 Task: Look for products in the category "Homeopathic Care" from Vitanica only.
Action: Mouse moved to (336, 169)
Screenshot: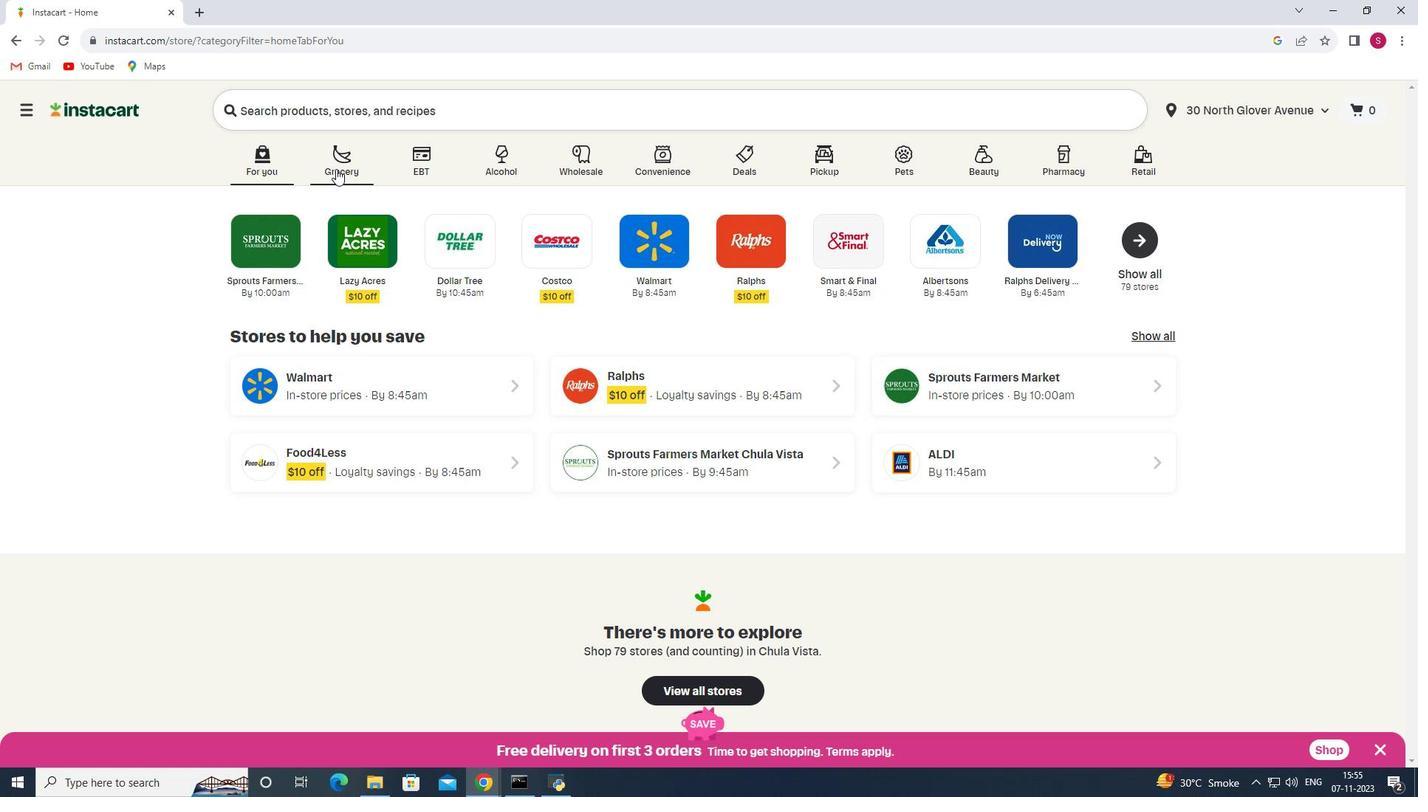 
Action: Mouse pressed left at (336, 169)
Screenshot: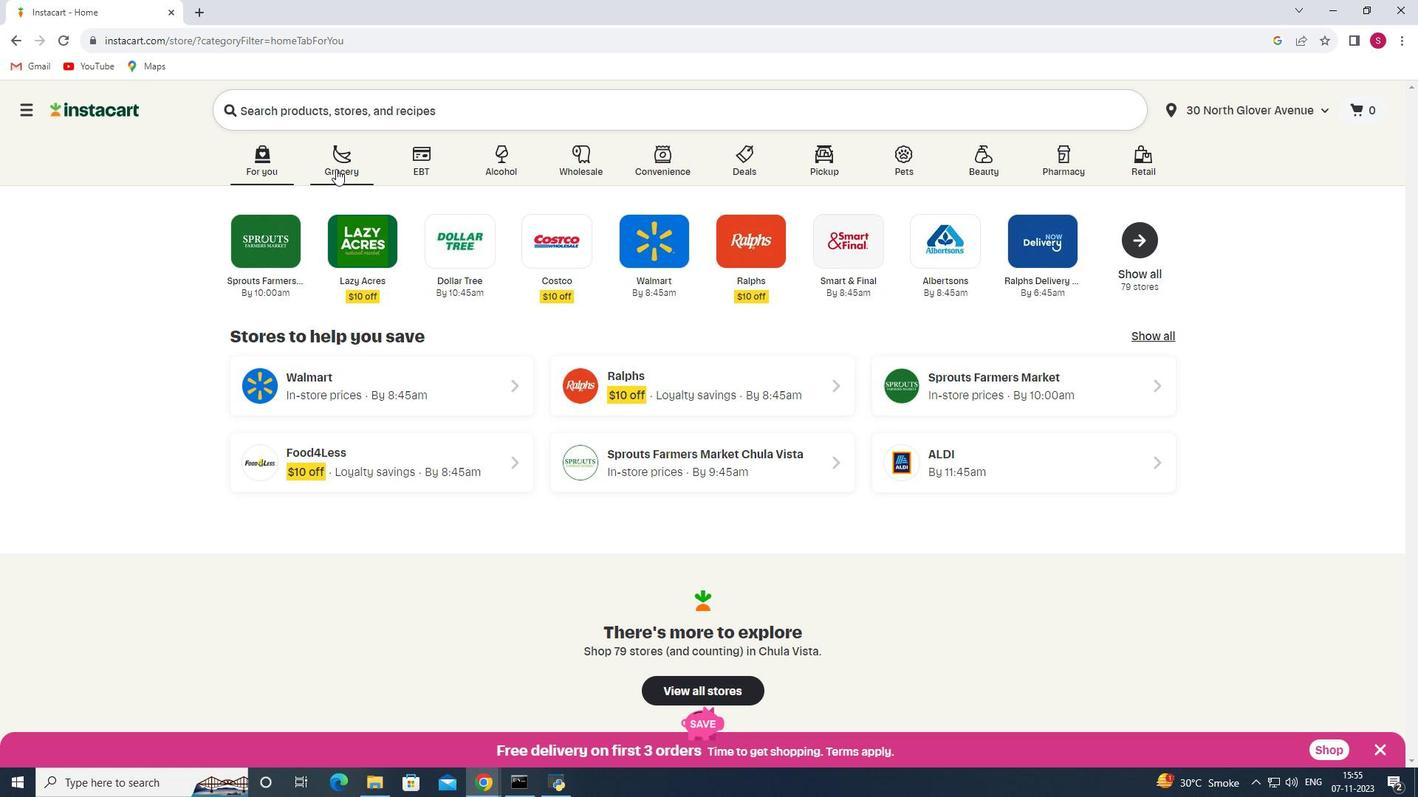 
Action: Mouse moved to (355, 421)
Screenshot: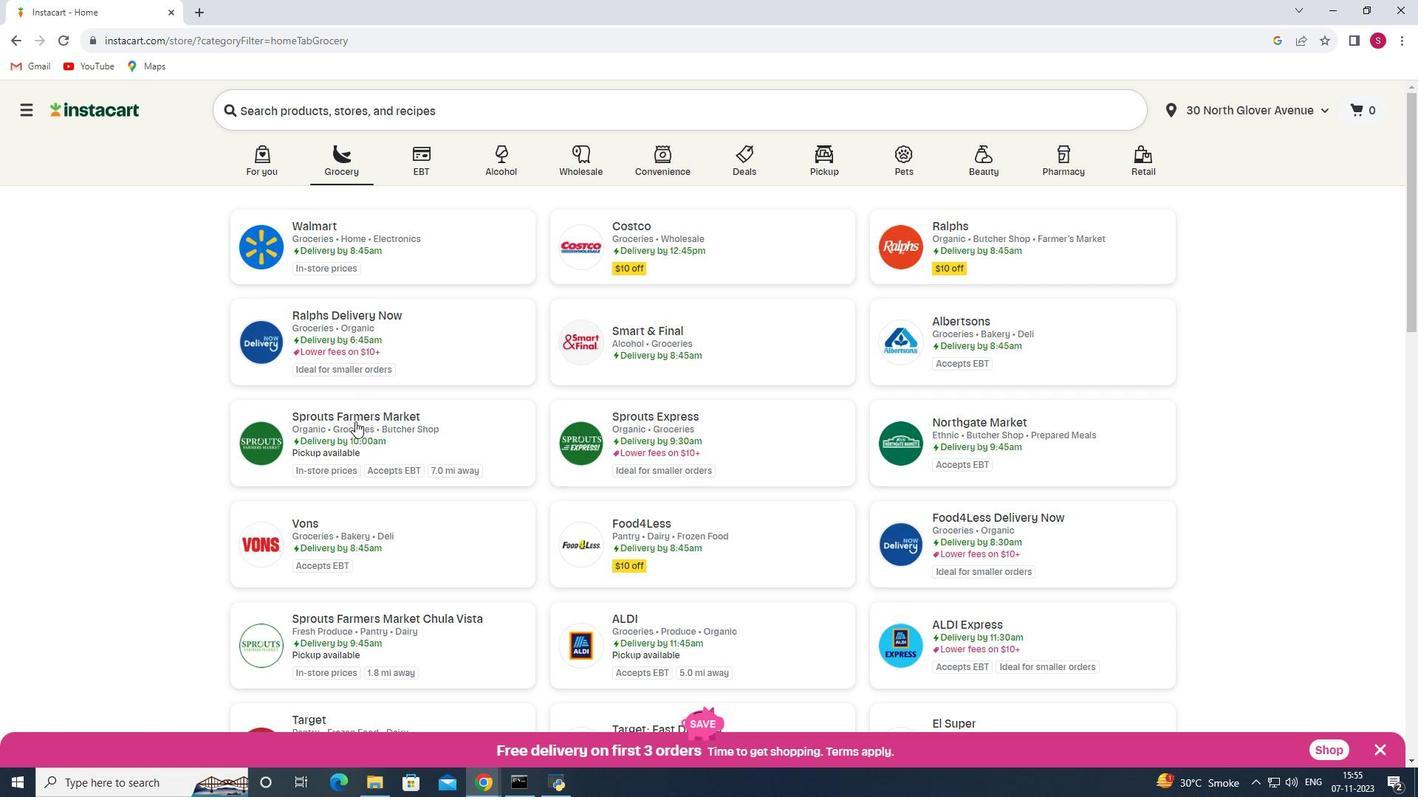 
Action: Mouse pressed left at (355, 421)
Screenshot: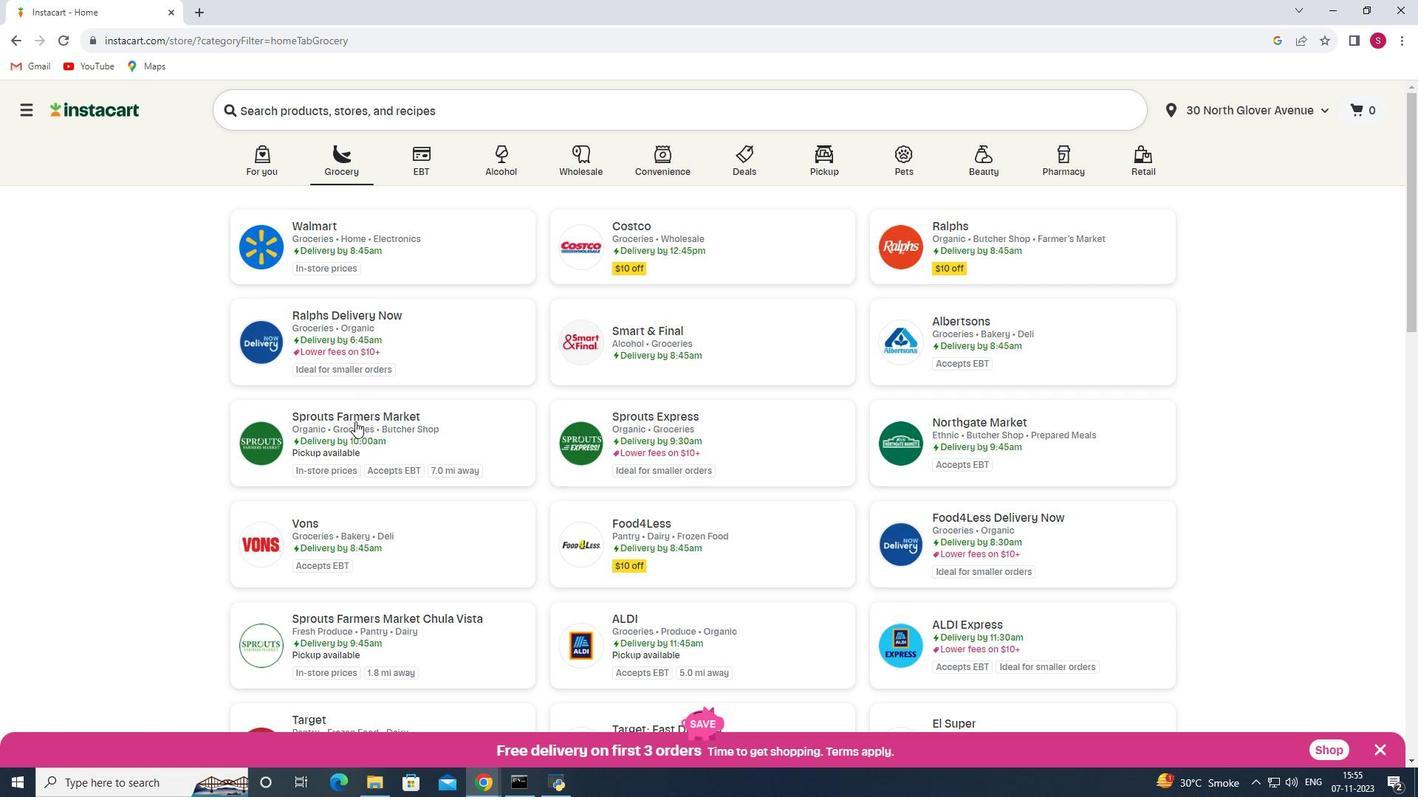 
Action: Mouse moved to (101, 448)
Screenshot: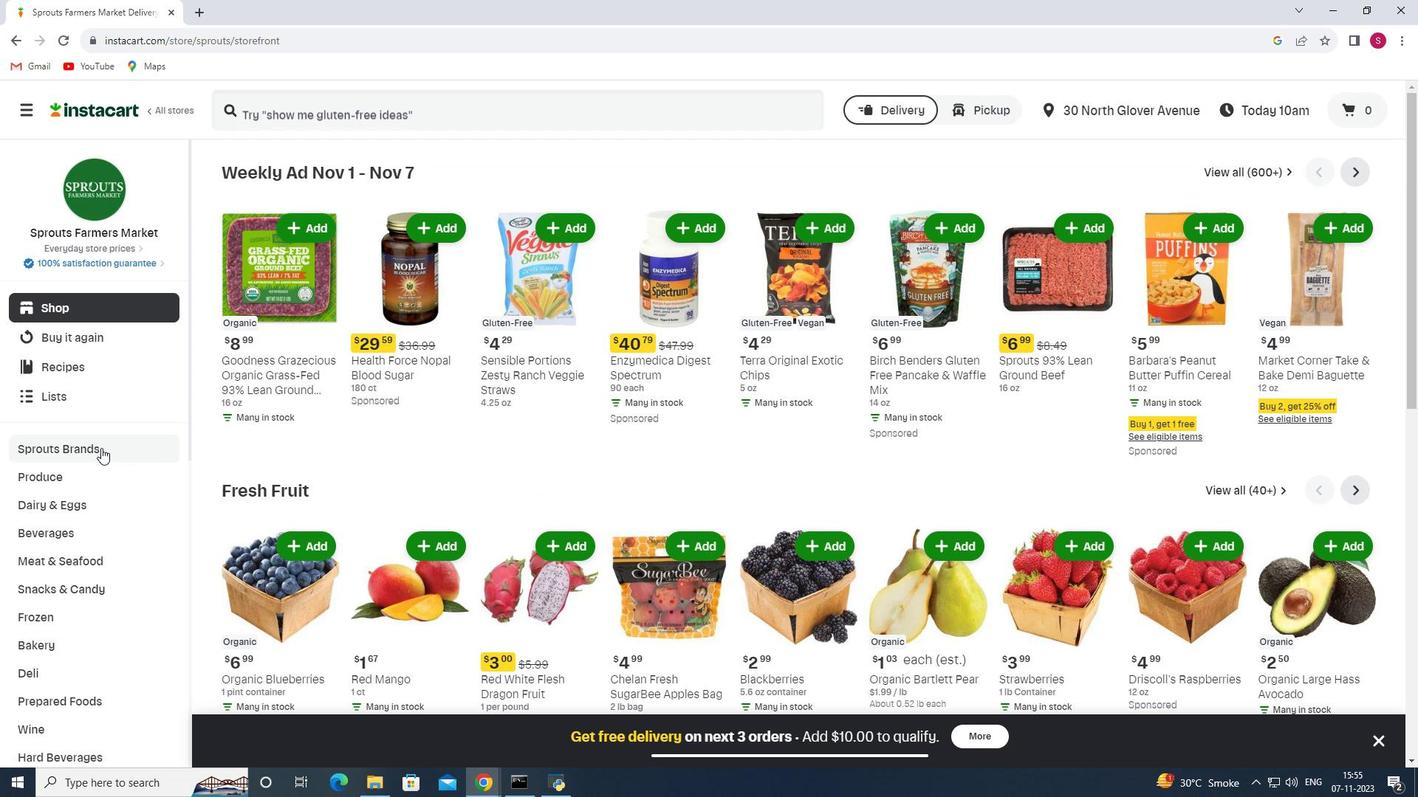 
Action: Mouse scrolled (101, 447) with delta (0, 0)
Screenshot: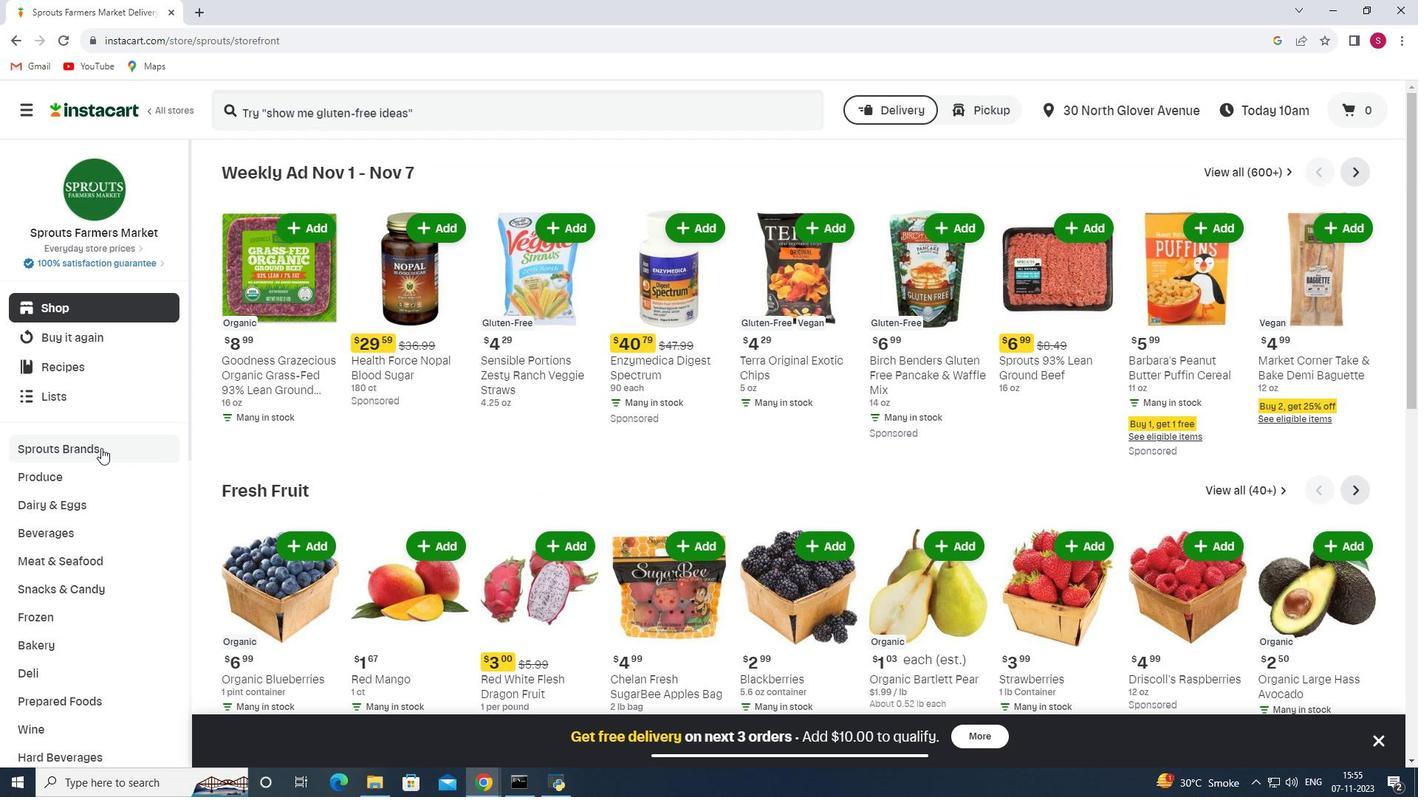 
Action: Mouse scrolled (101, 447) with delta (0, 0)
Screenshot: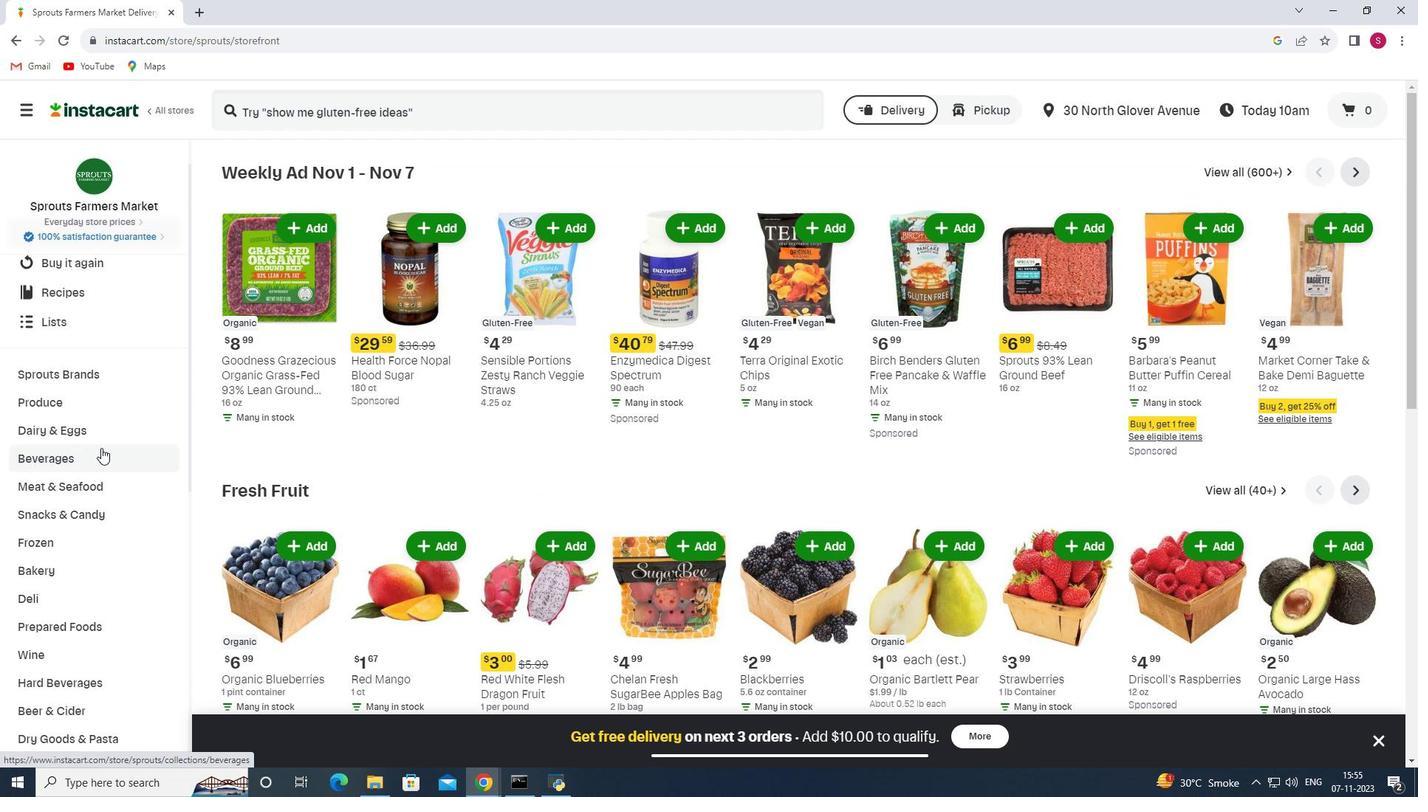 
Action: Mouse moved to (98, 441)
Screenshot: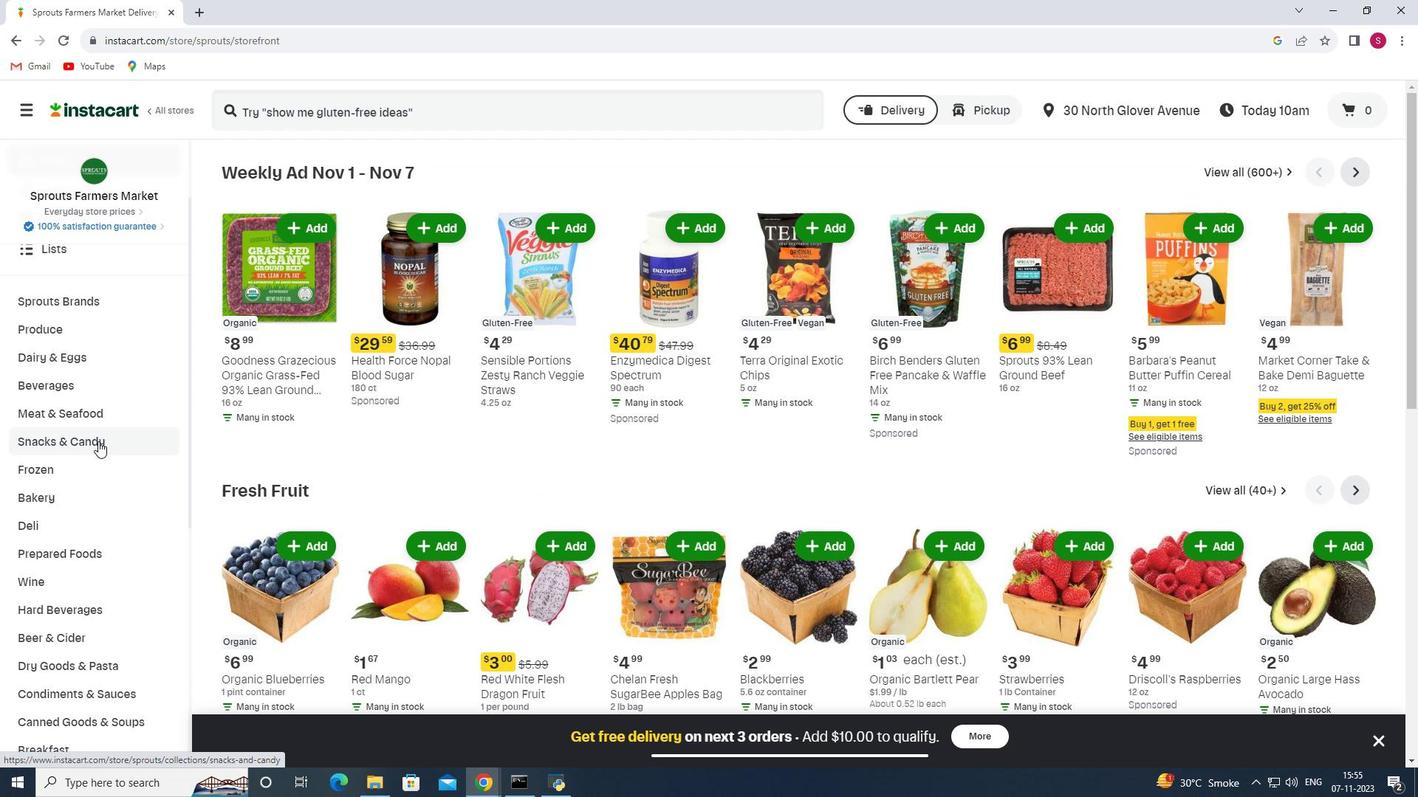 
Action: Mouse scrolled (98, 440) with delta (0, 0)
Screenshot: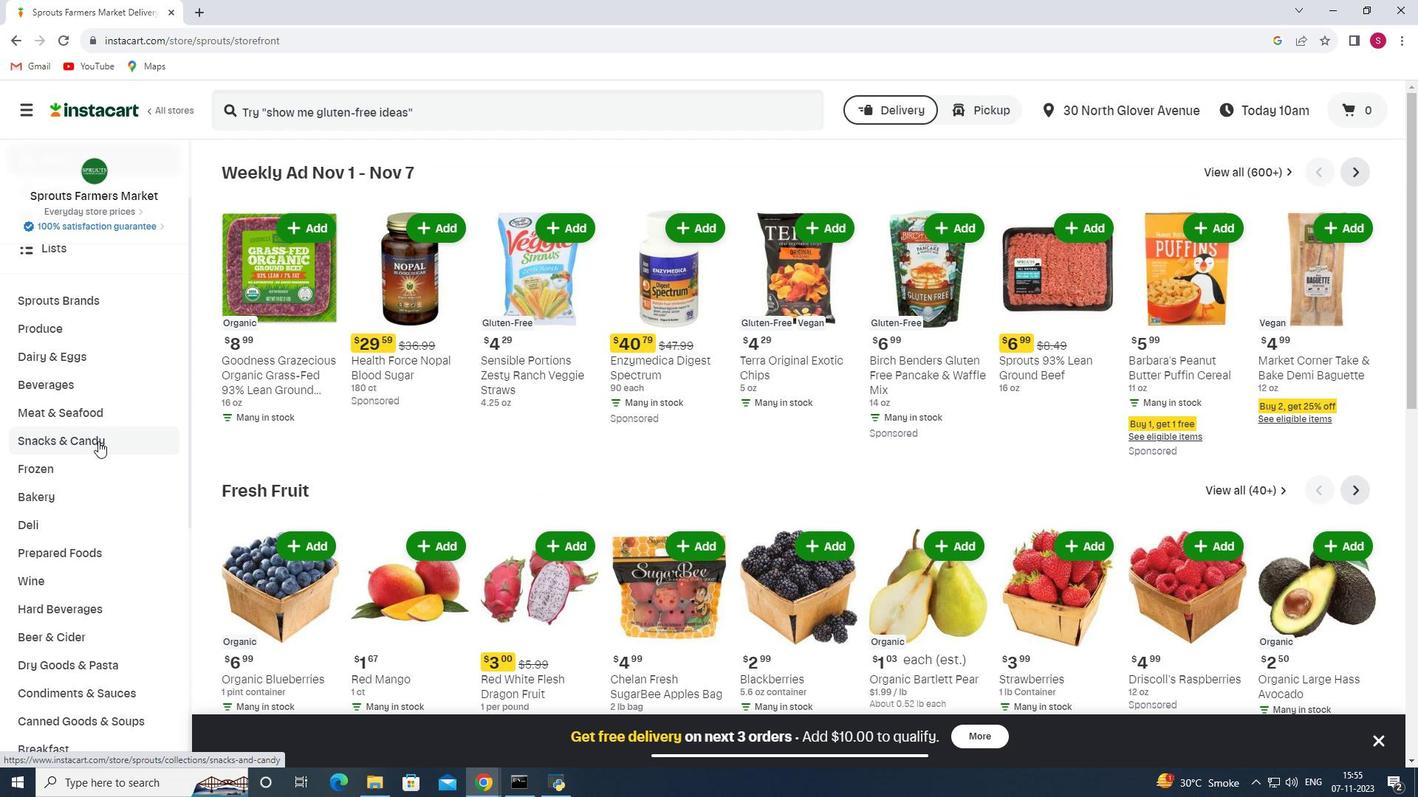 
Action: Mouse moved to (98, 436)
Screenshot: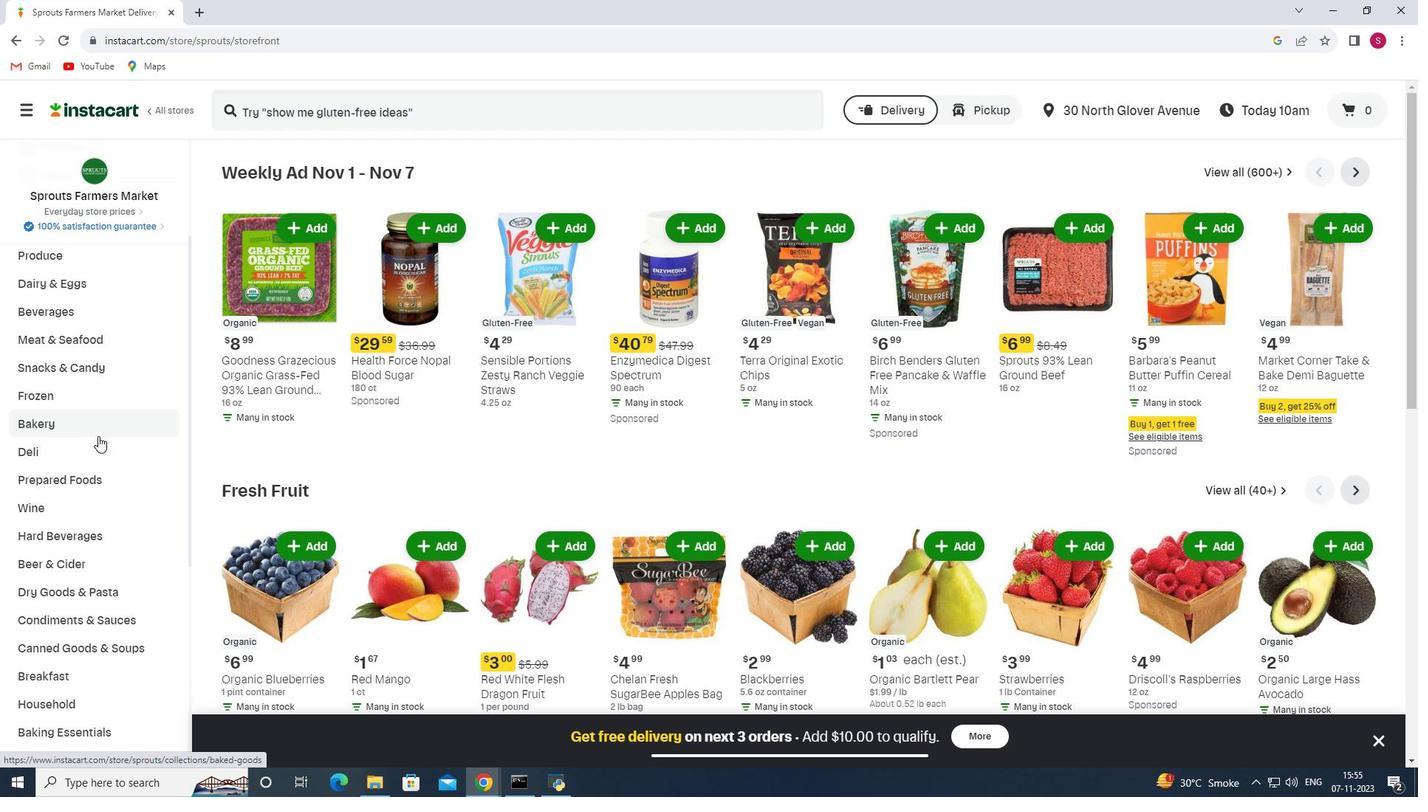 
Action: Mouse scrolled (98, 435) with delta (0, 0)
Screenshot: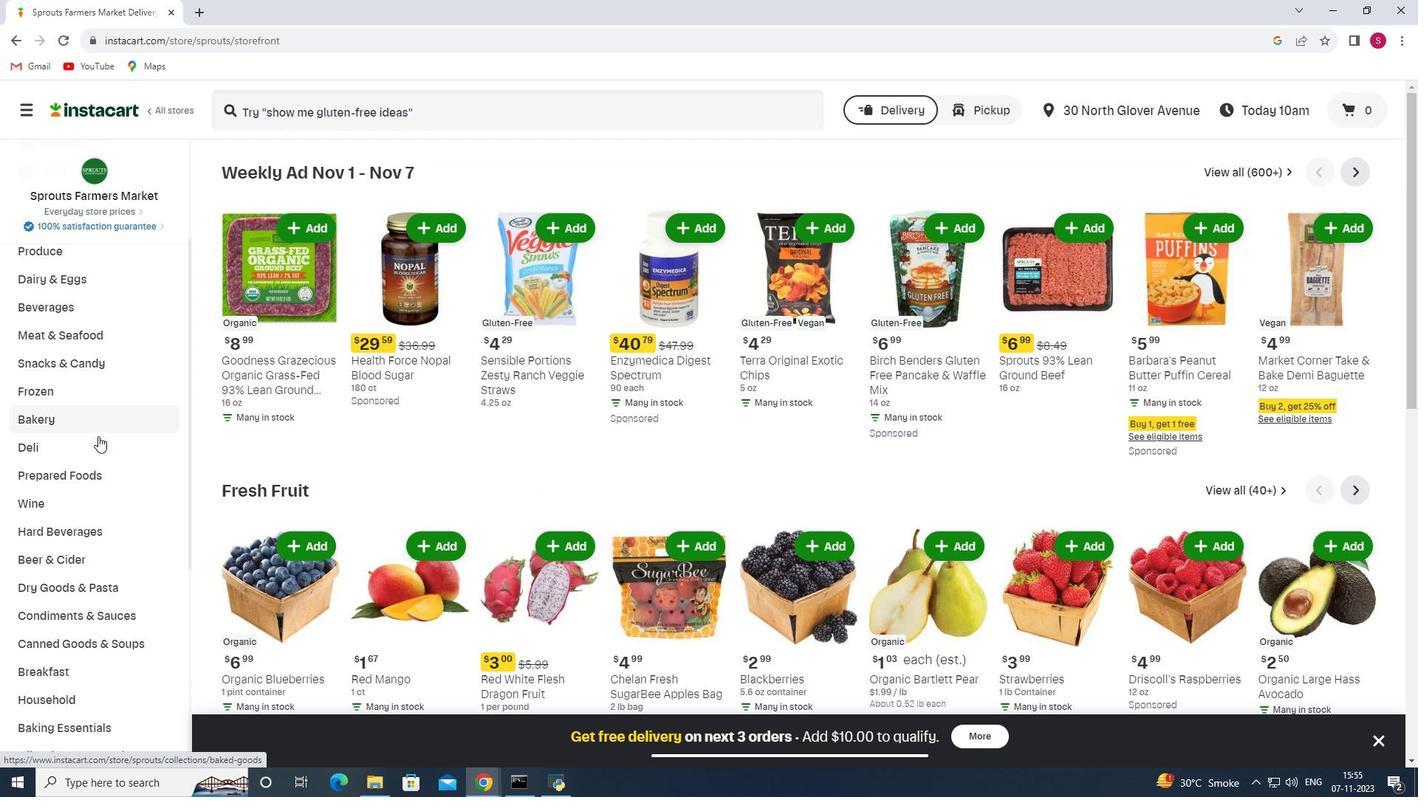 
Action: Mouse scrolled (98, 435) with delta (0, 0)
Screenshot: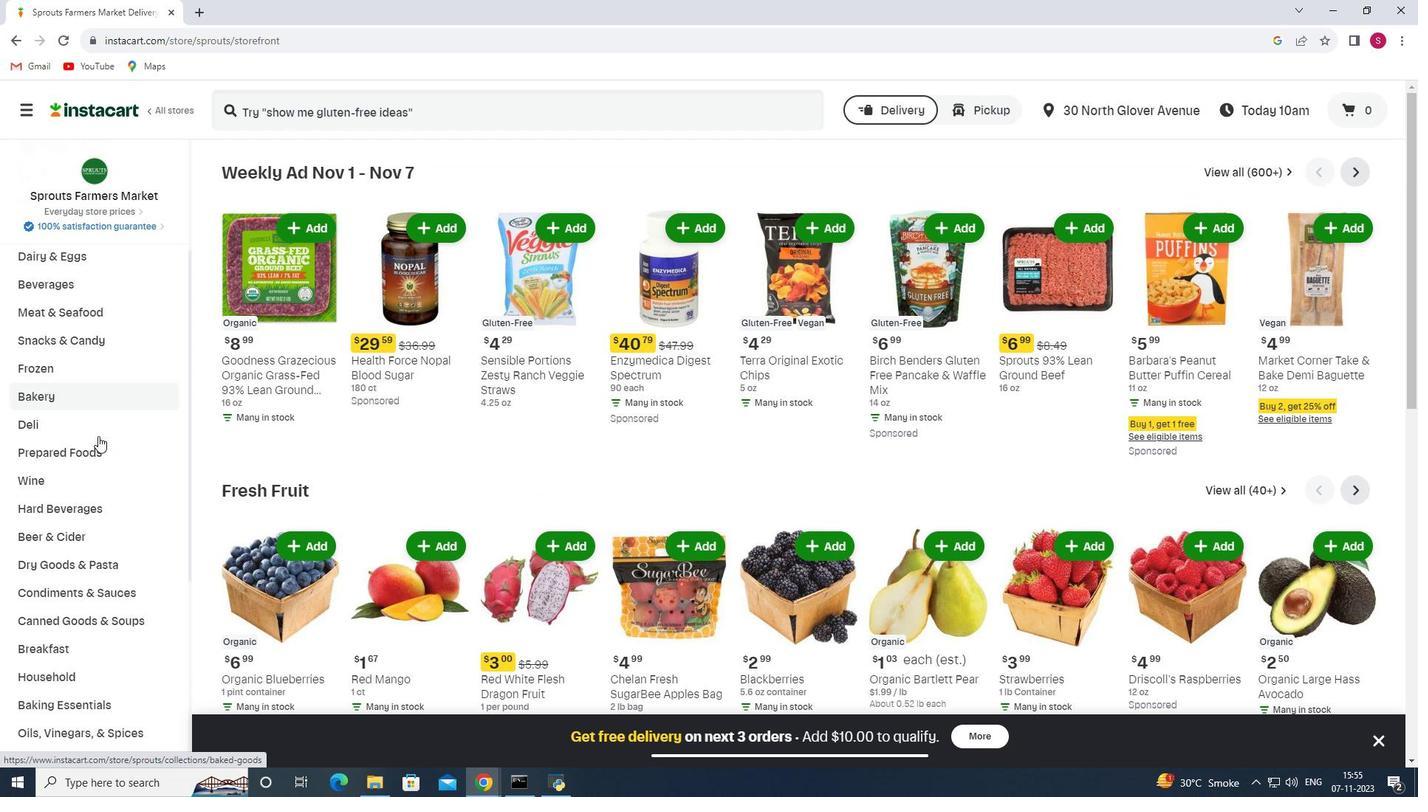 
Action: Mouse scrolled (98, 435) with delta (0, 0)
Screenshot: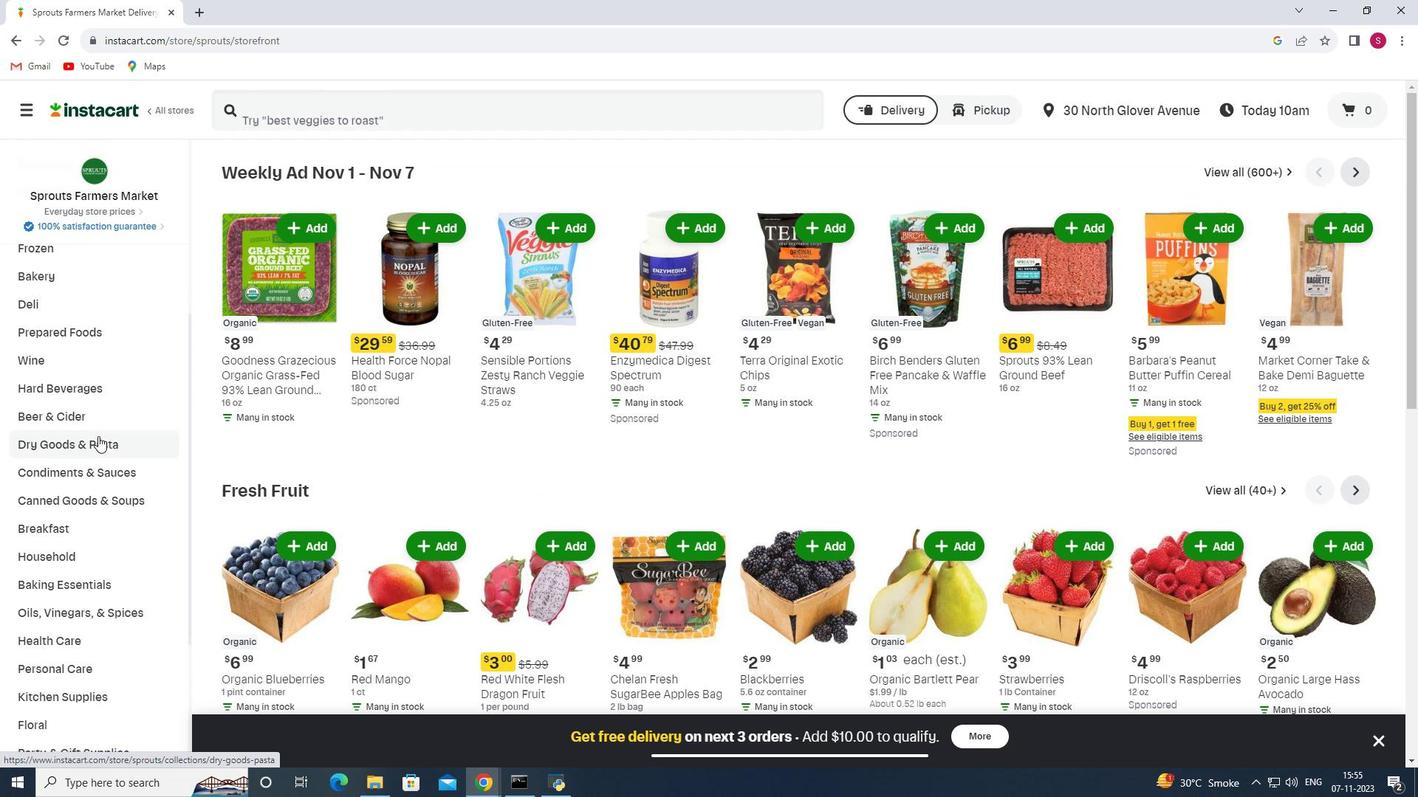 
Action: Mouse scrolled (98, 435) with delta (0, 0)
Screenshot: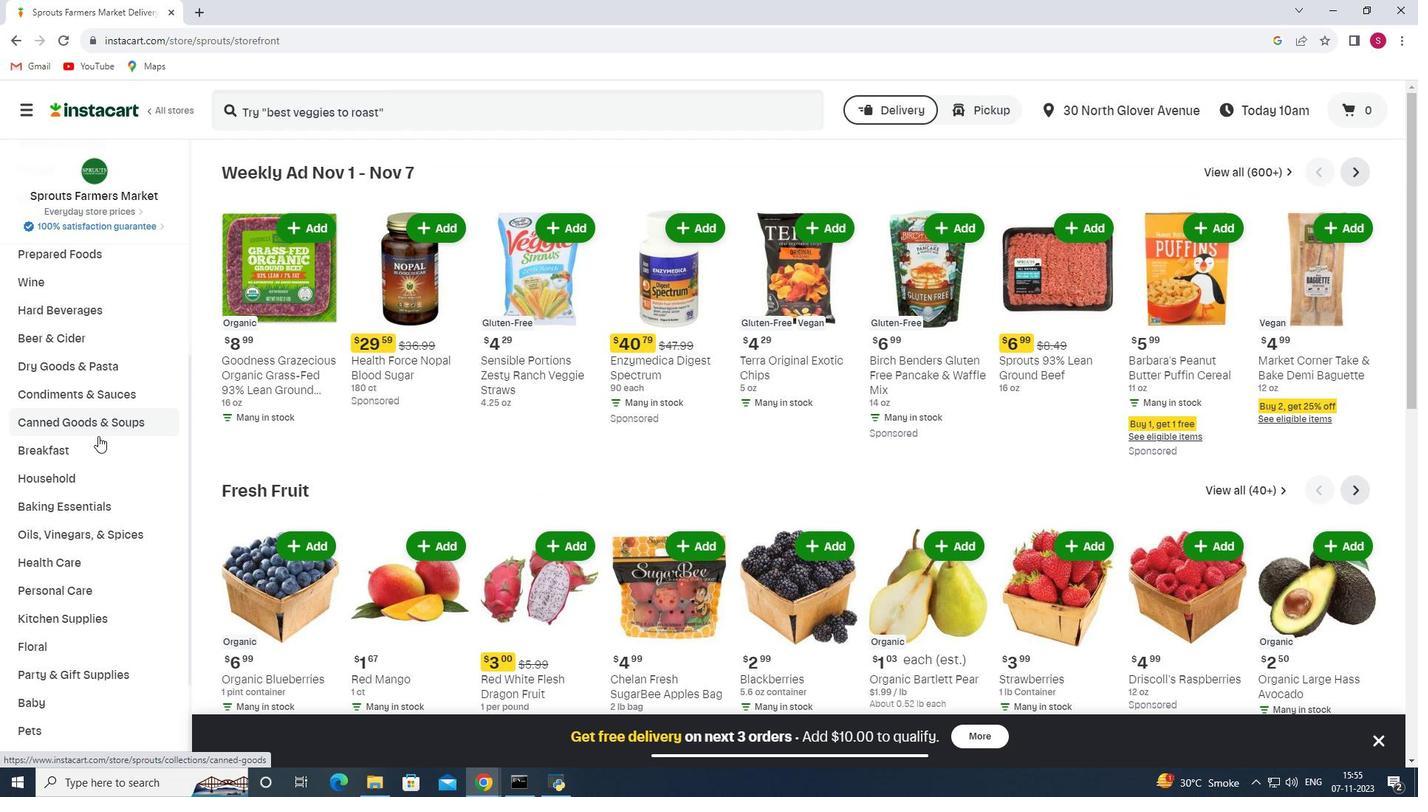 
Action: Mouse moved to (72, 495)
Screenshot: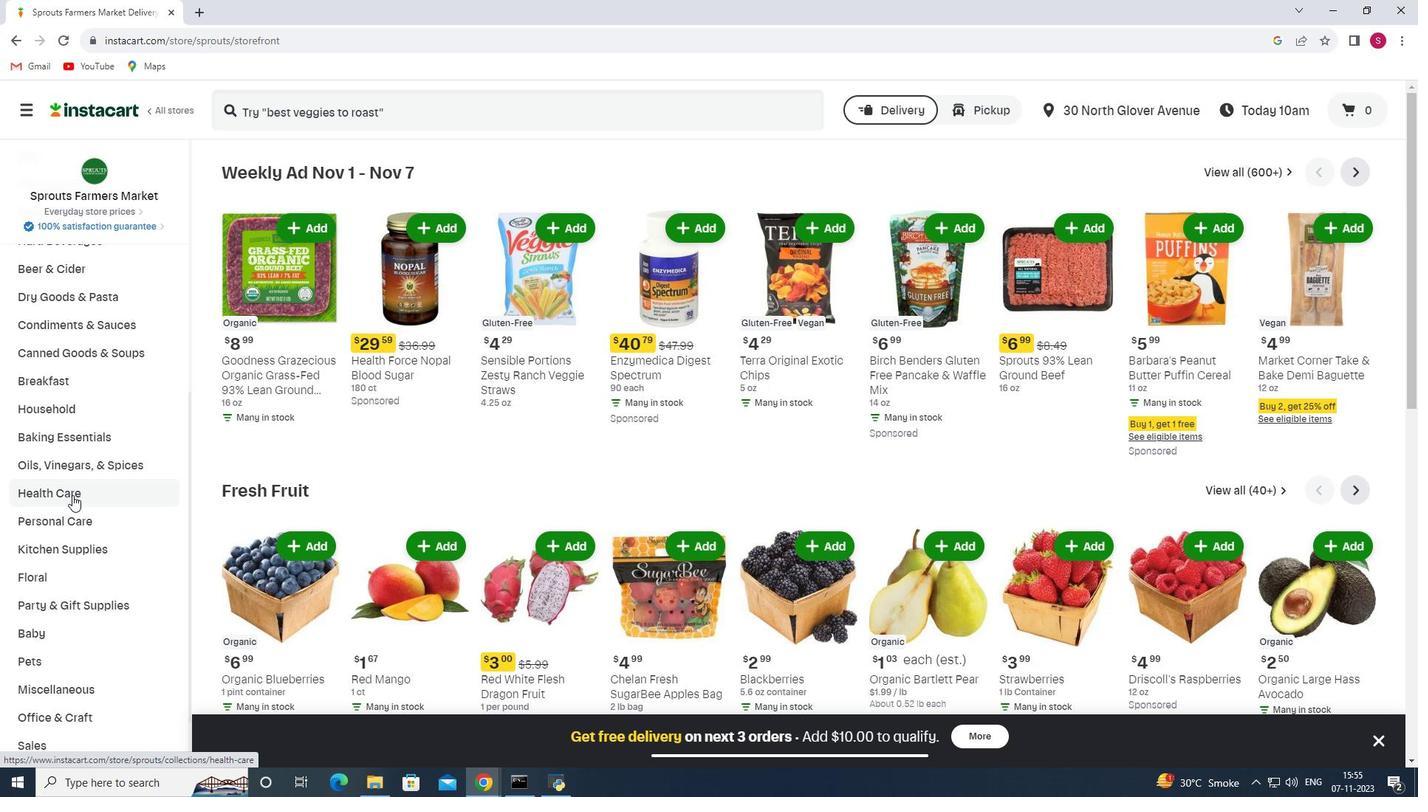 
Action: Mouse pressed left at (72, 495)
Screenshot: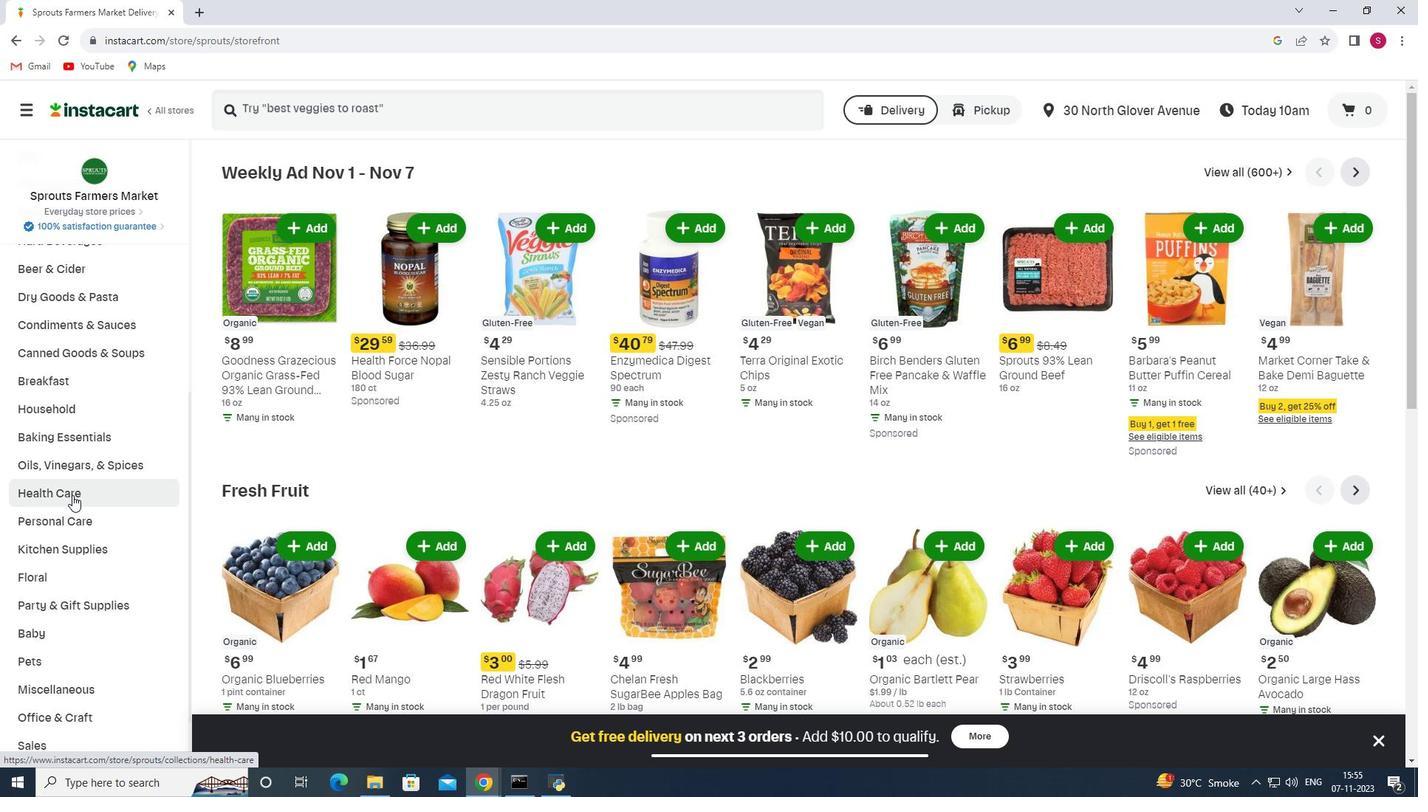 
Action: Mouse moved to (490, 209)
Screenshot: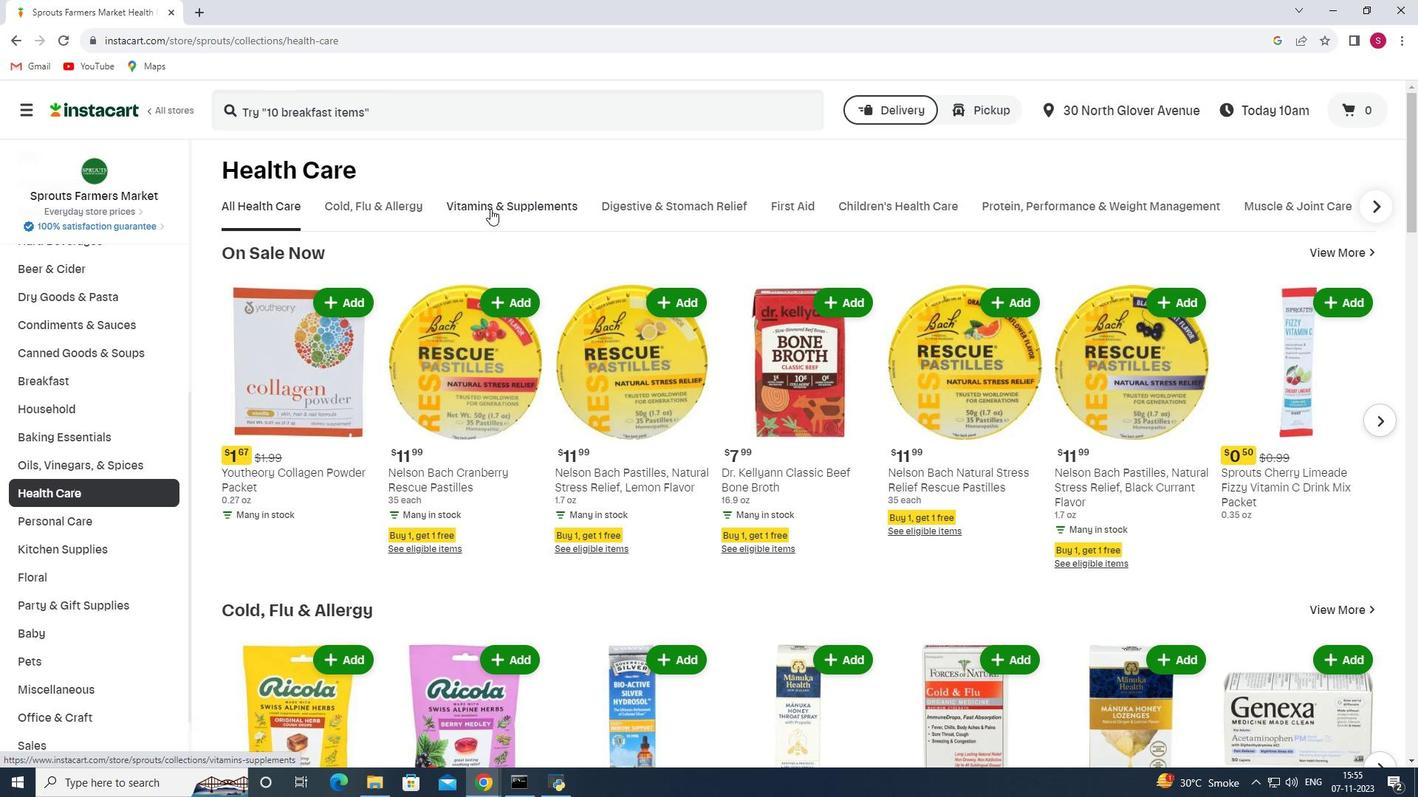 
Action: Mouse pressed left at (490, 209)
Screenshot: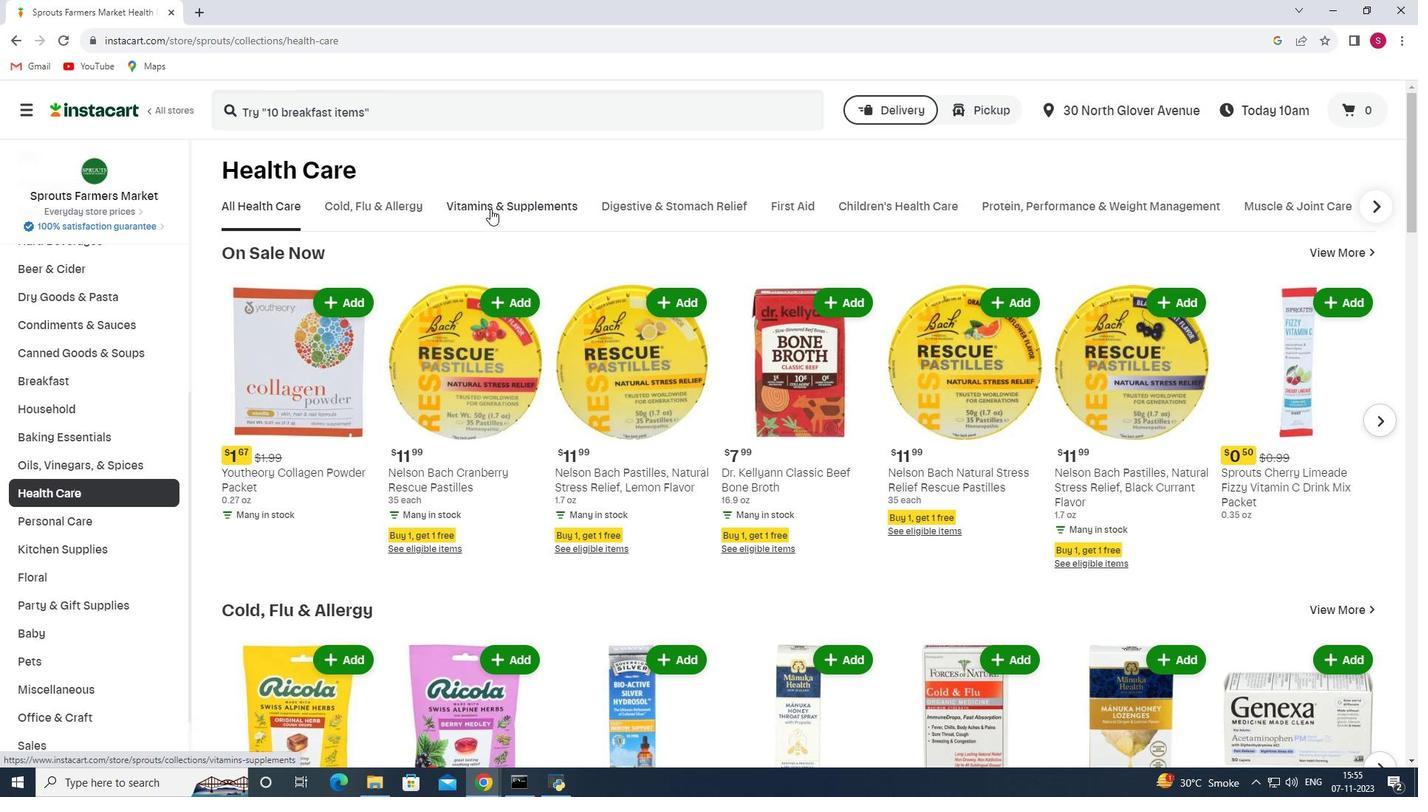 
Action: Mouse moved to (1162, 262)
Screenshot: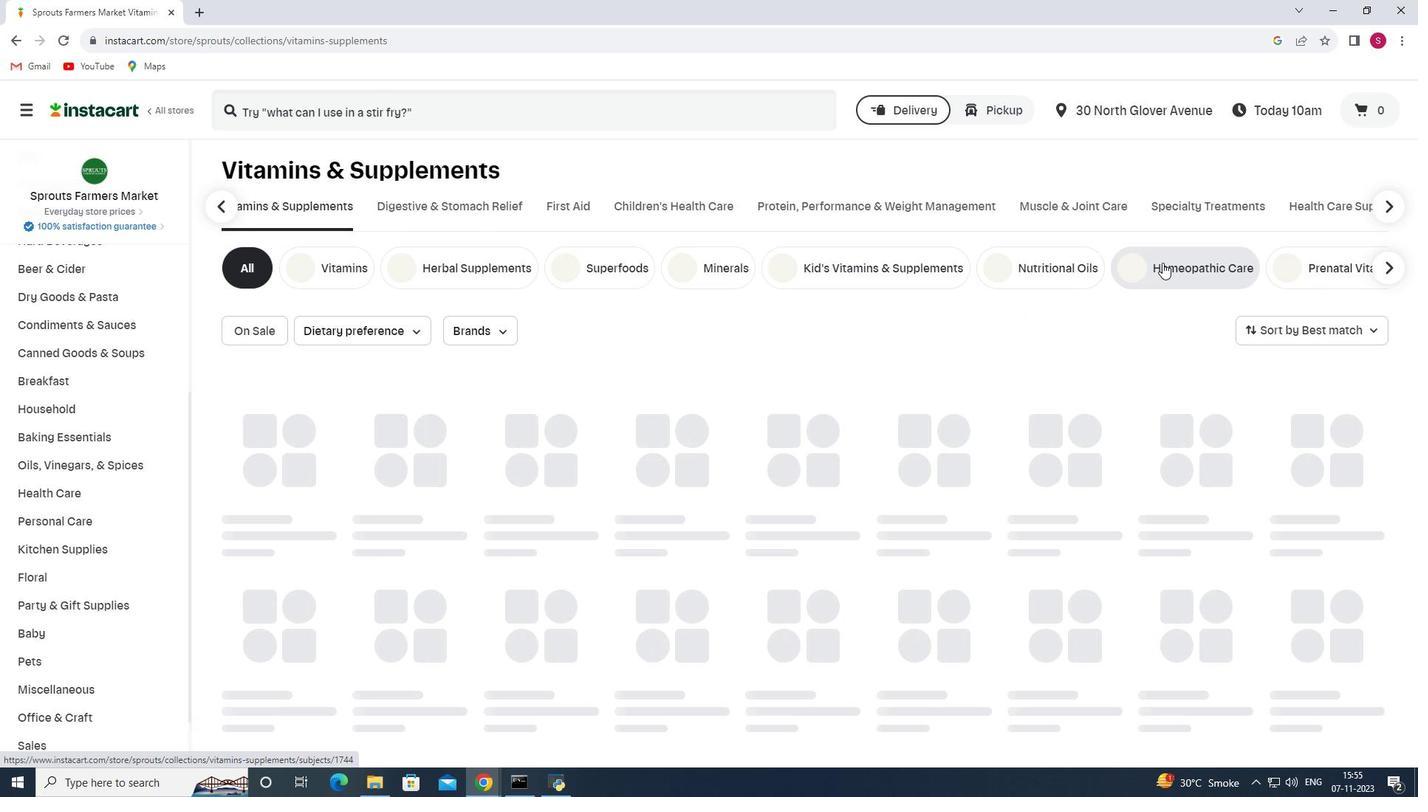 
Action: Mouse pressed left at (1162, 262)
Screenshot: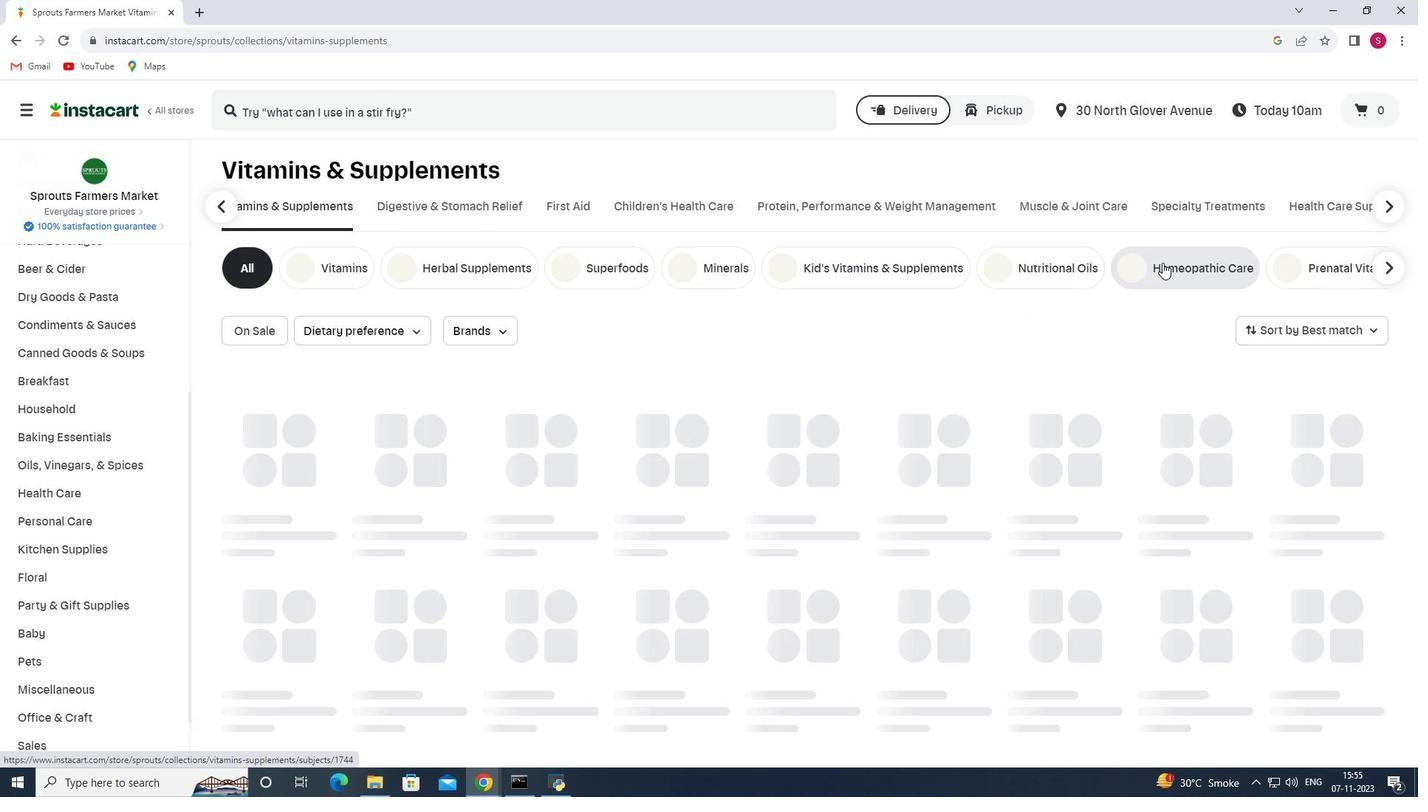 
Action: Mouse moved to (355, 327)
Screenshot: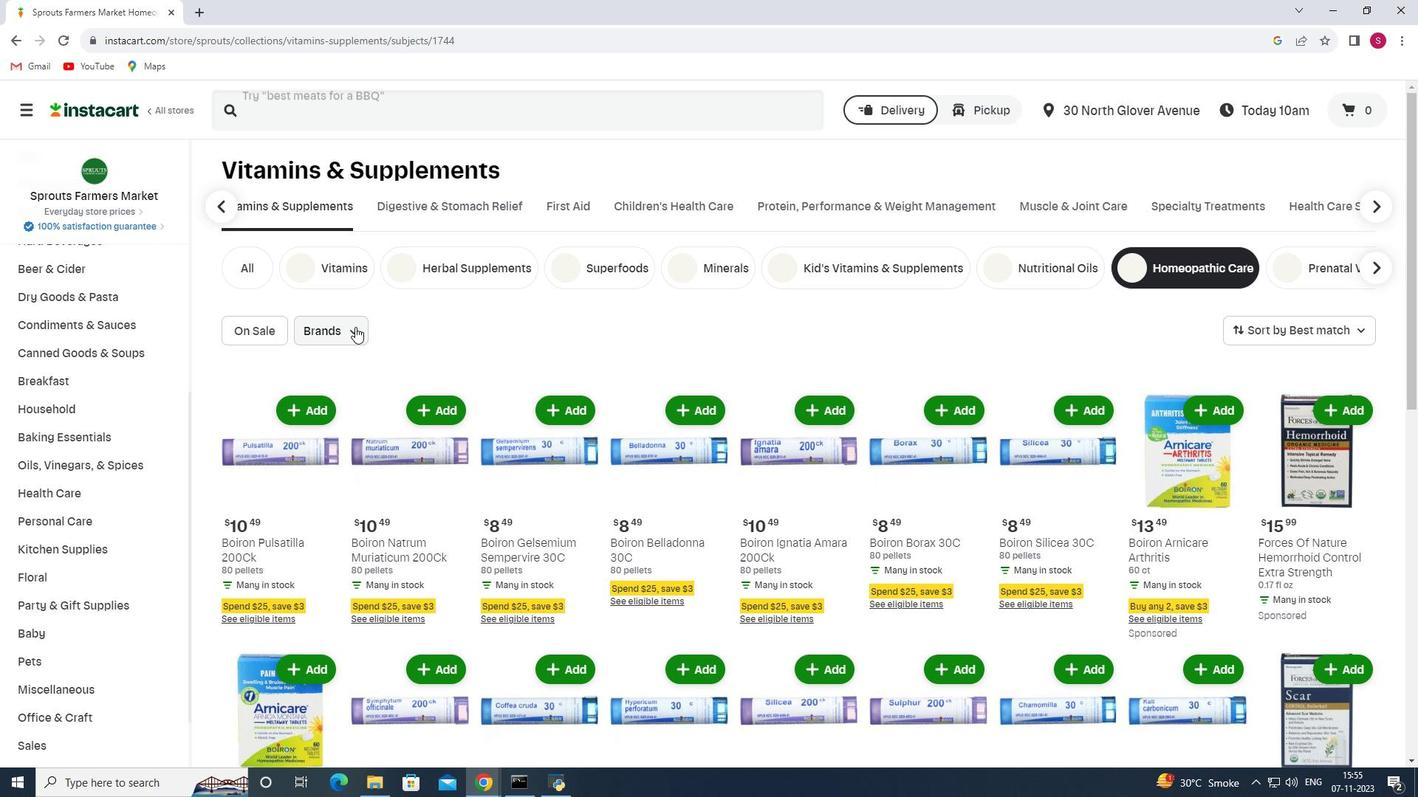 
Action: Mouse pressed left at (355, 327)
Screenshot: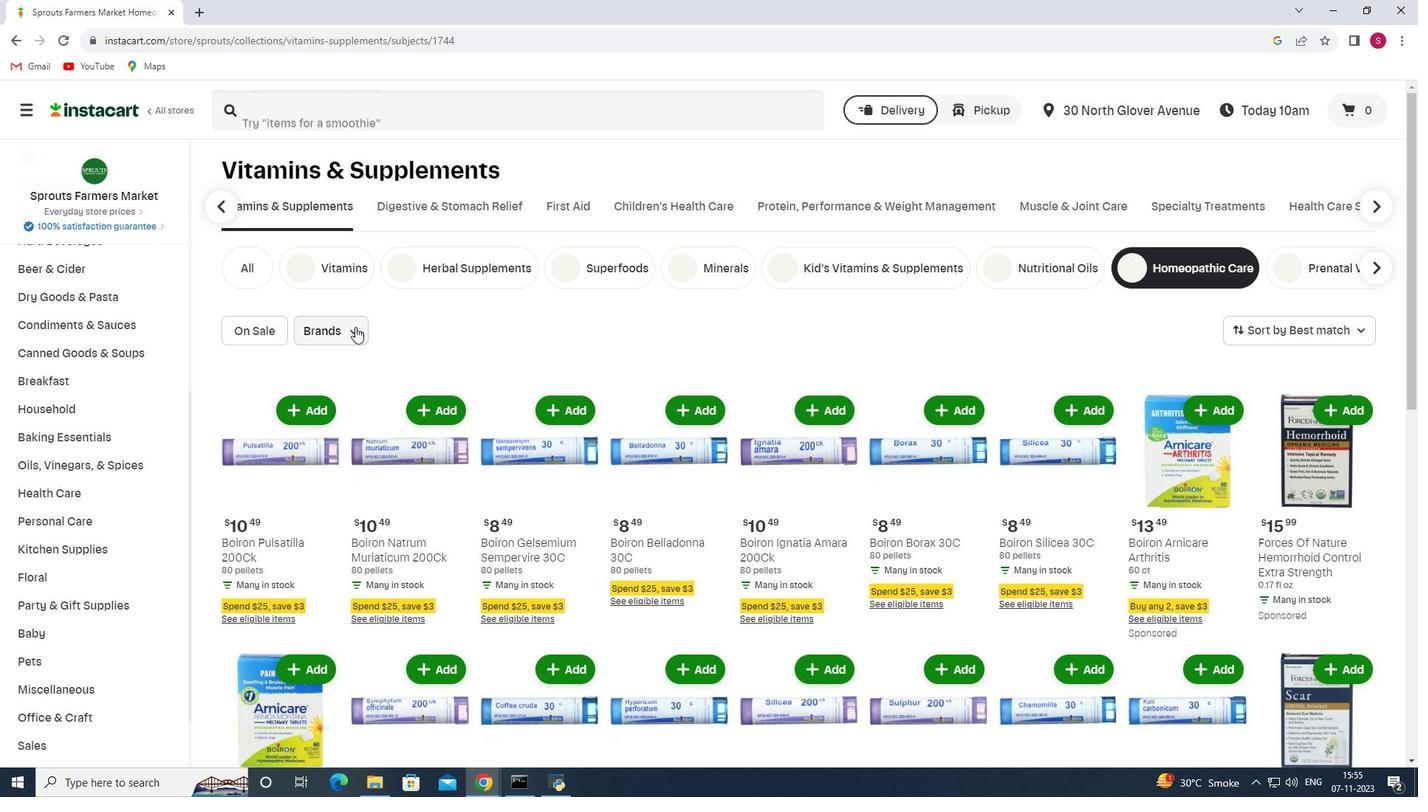 
Action: Mouse moved to (373, 384)
Screenshot: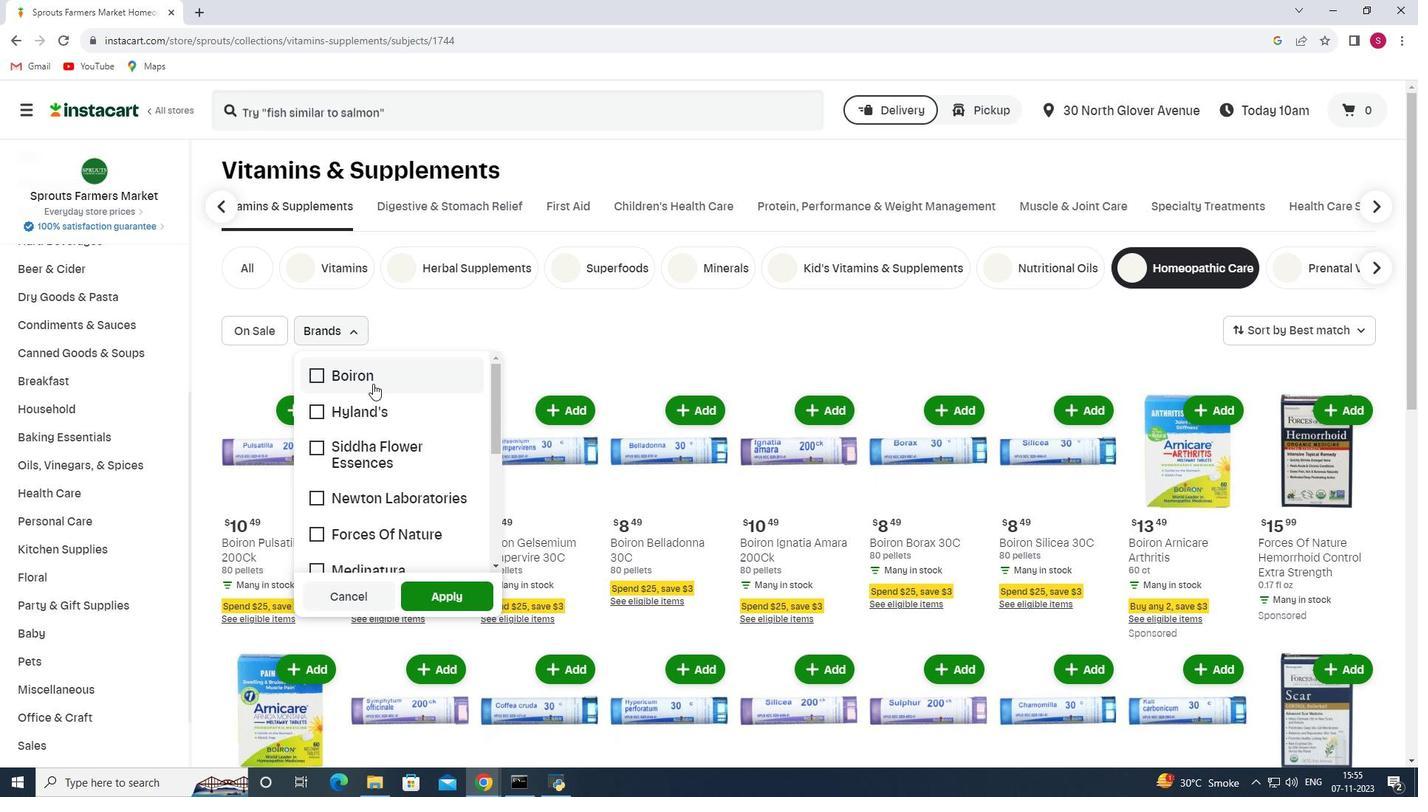 
Action: Mouse scrolled (373, 383) with delta (0, 0)
Screenshot: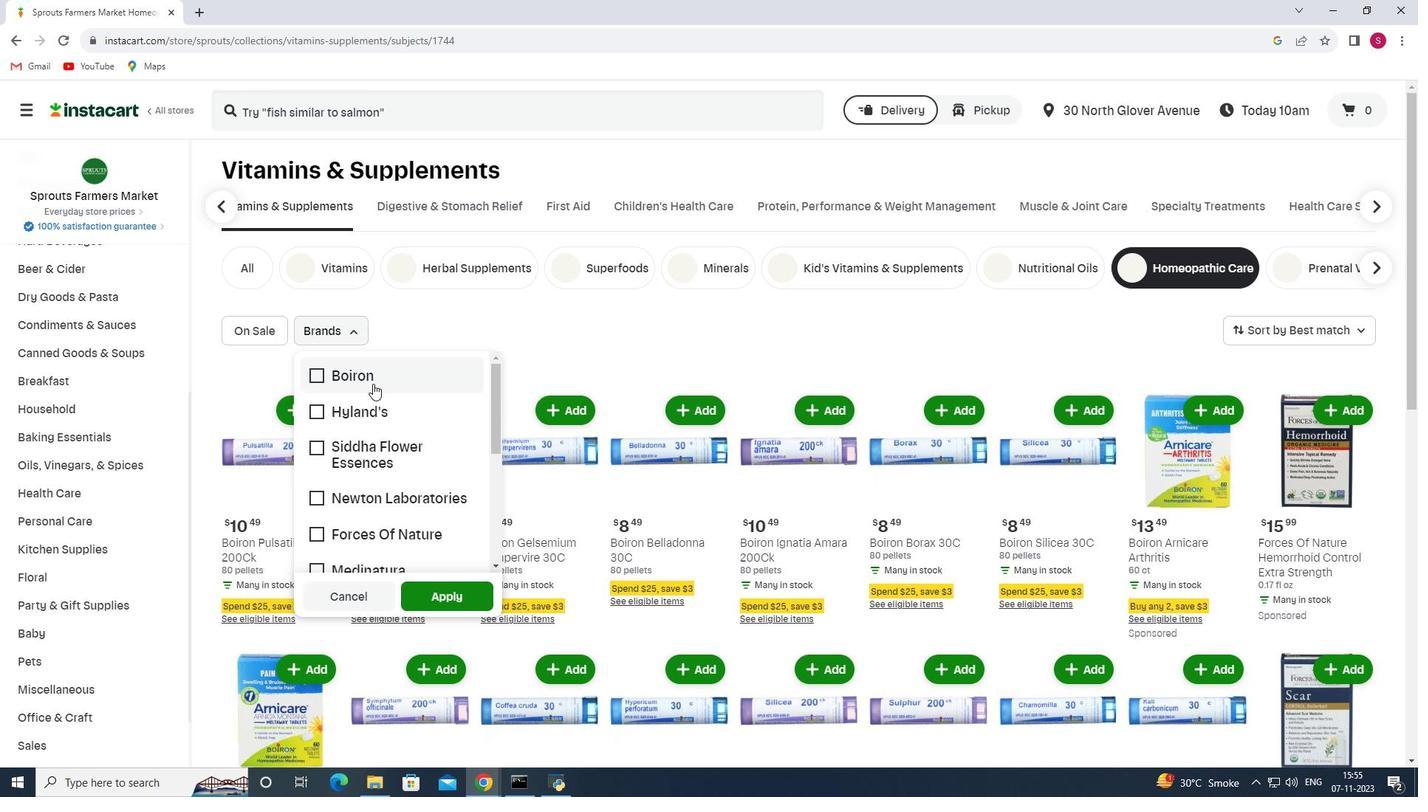 
Action: Mouse moved to (371, 384)
Screenshot: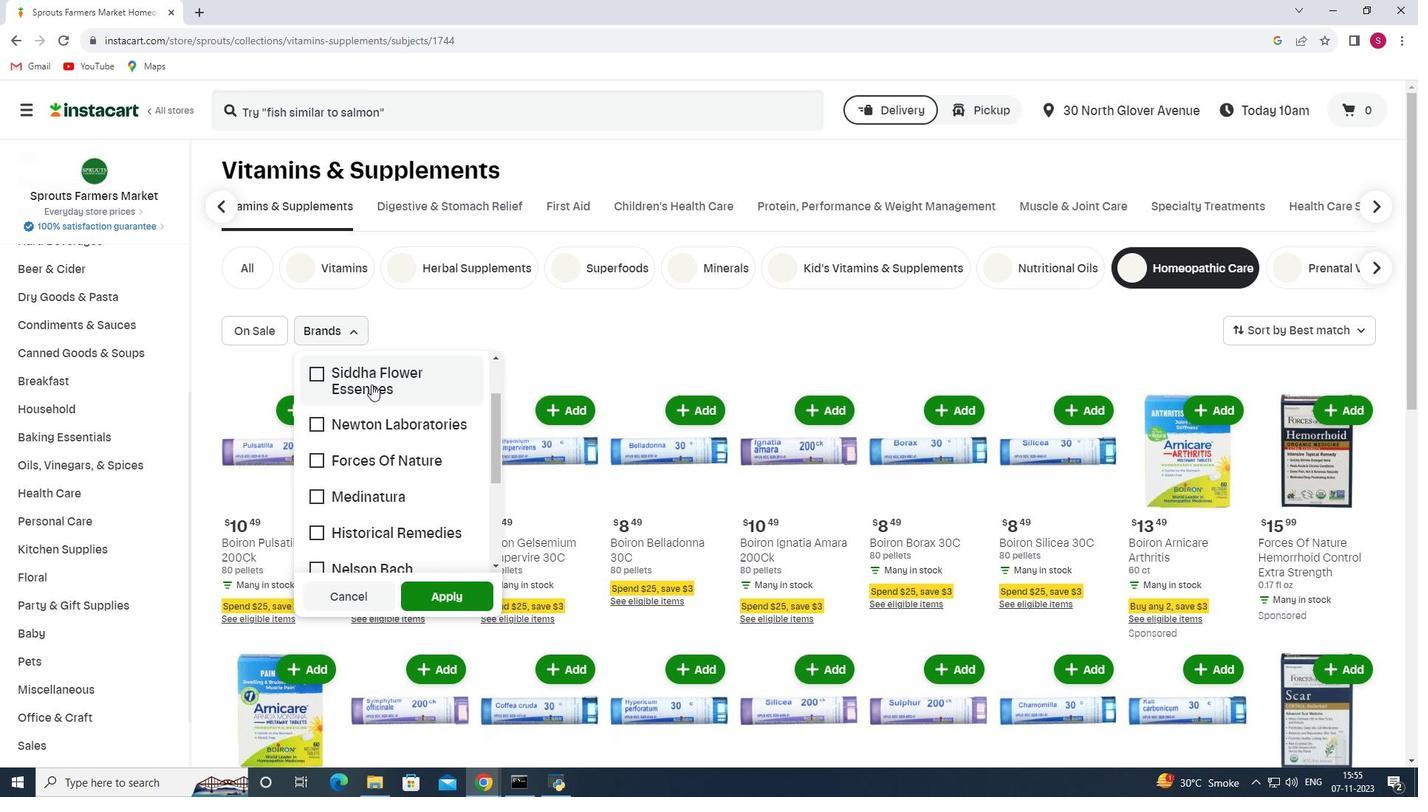 
Action: Mouse scrolled (371, 384) with delta (0, 0)
Screenshot: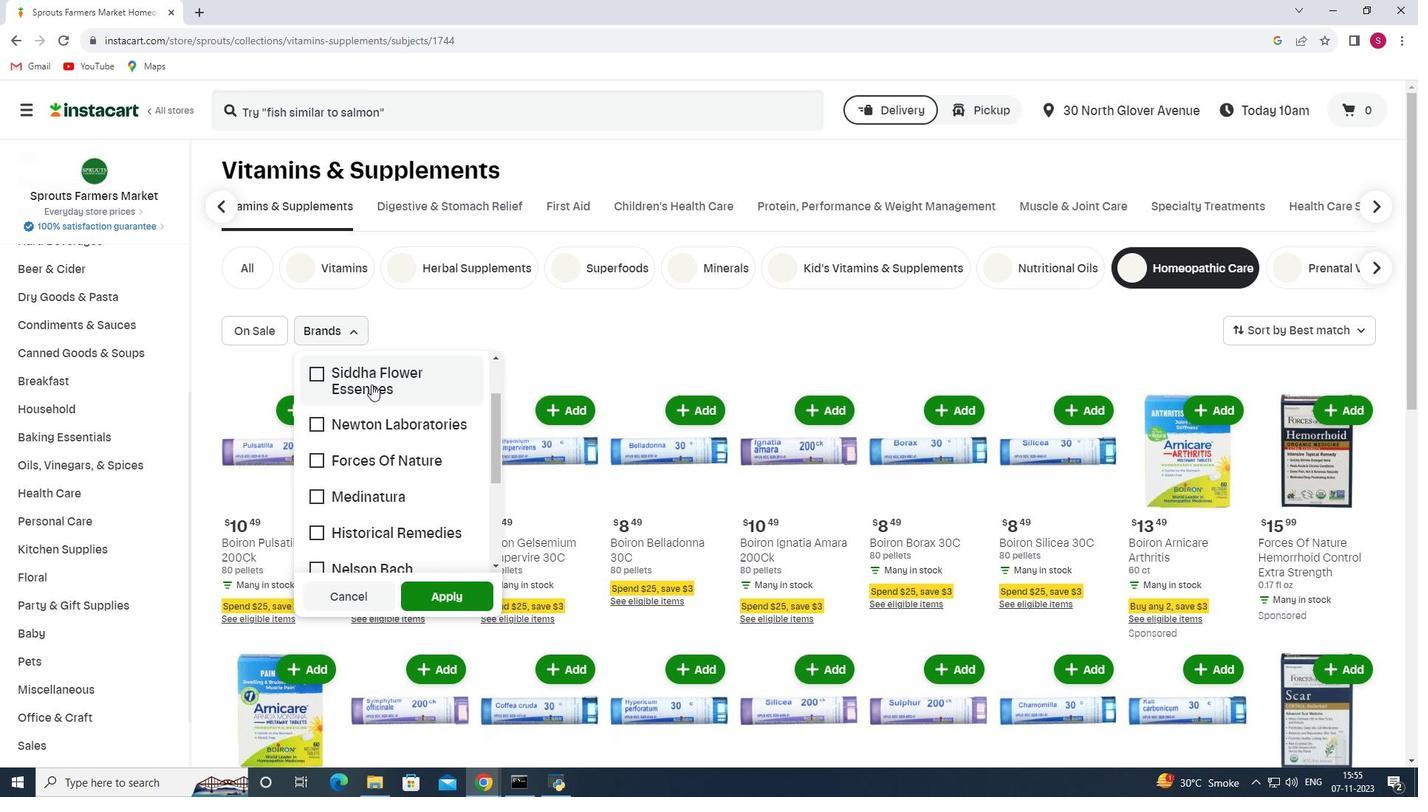 
Action: Mouse moved to (371, 387)
Screenshot: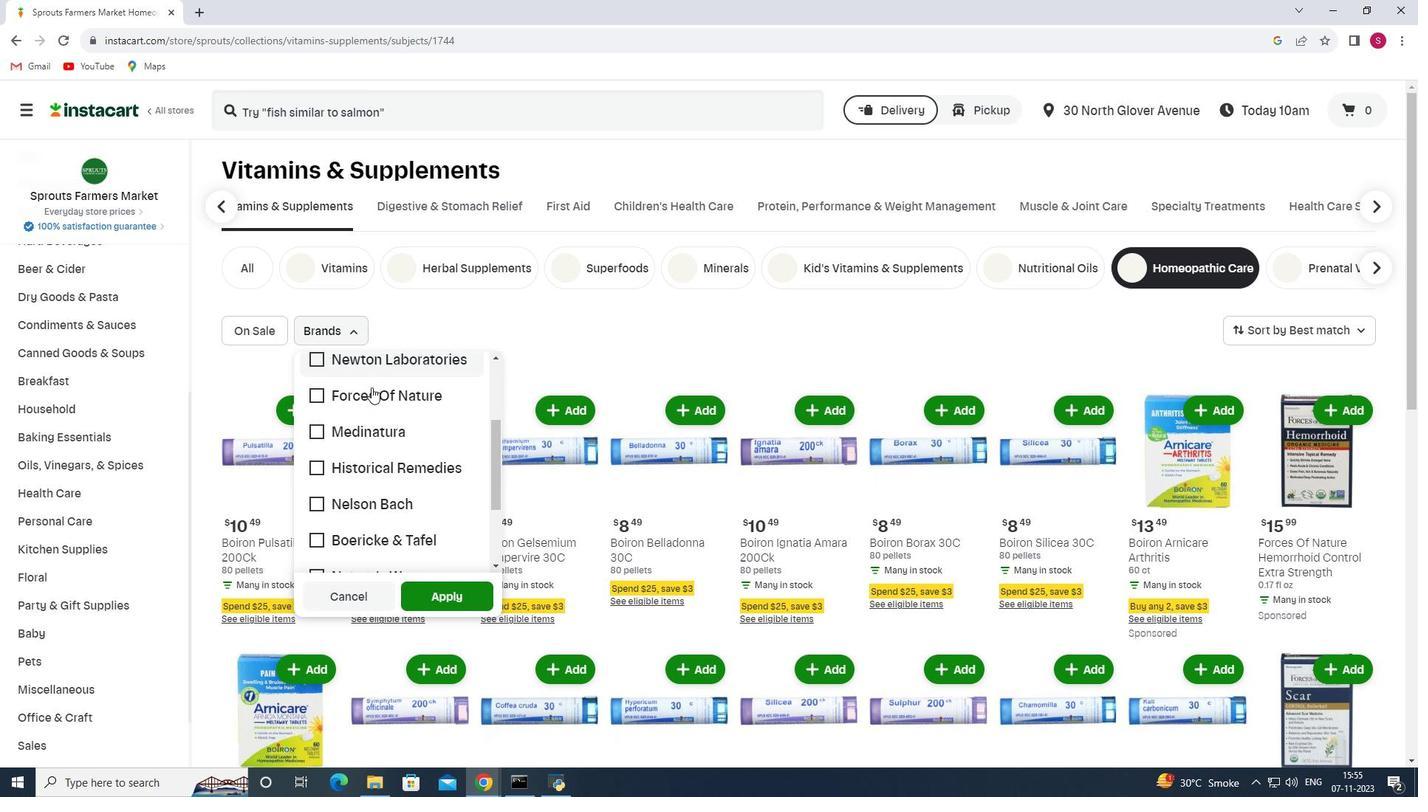 
Action: Mouse scrolled (371, 387) with delta (0, 0)
Screenshot: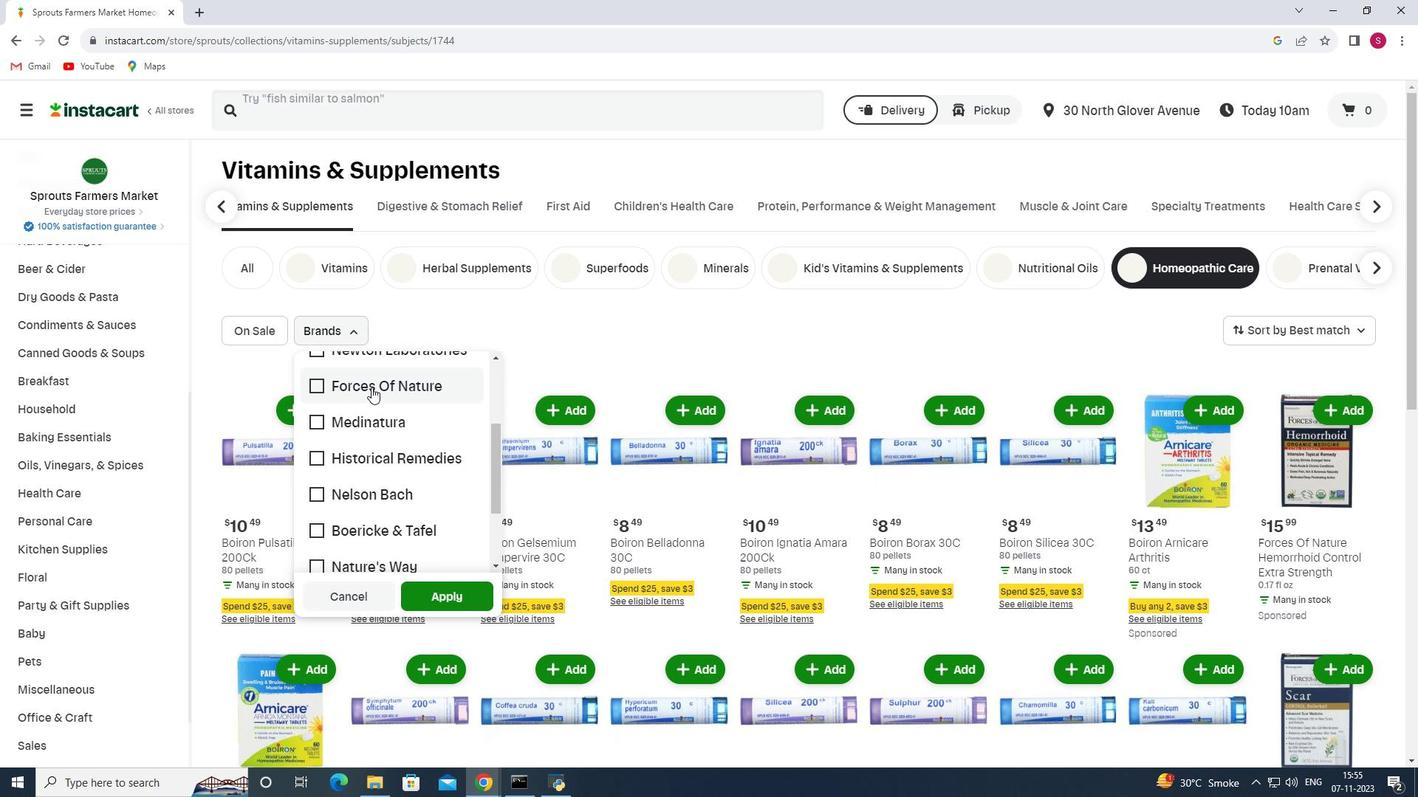 
Action: Mouse moved to (370, 387)
Screenshot: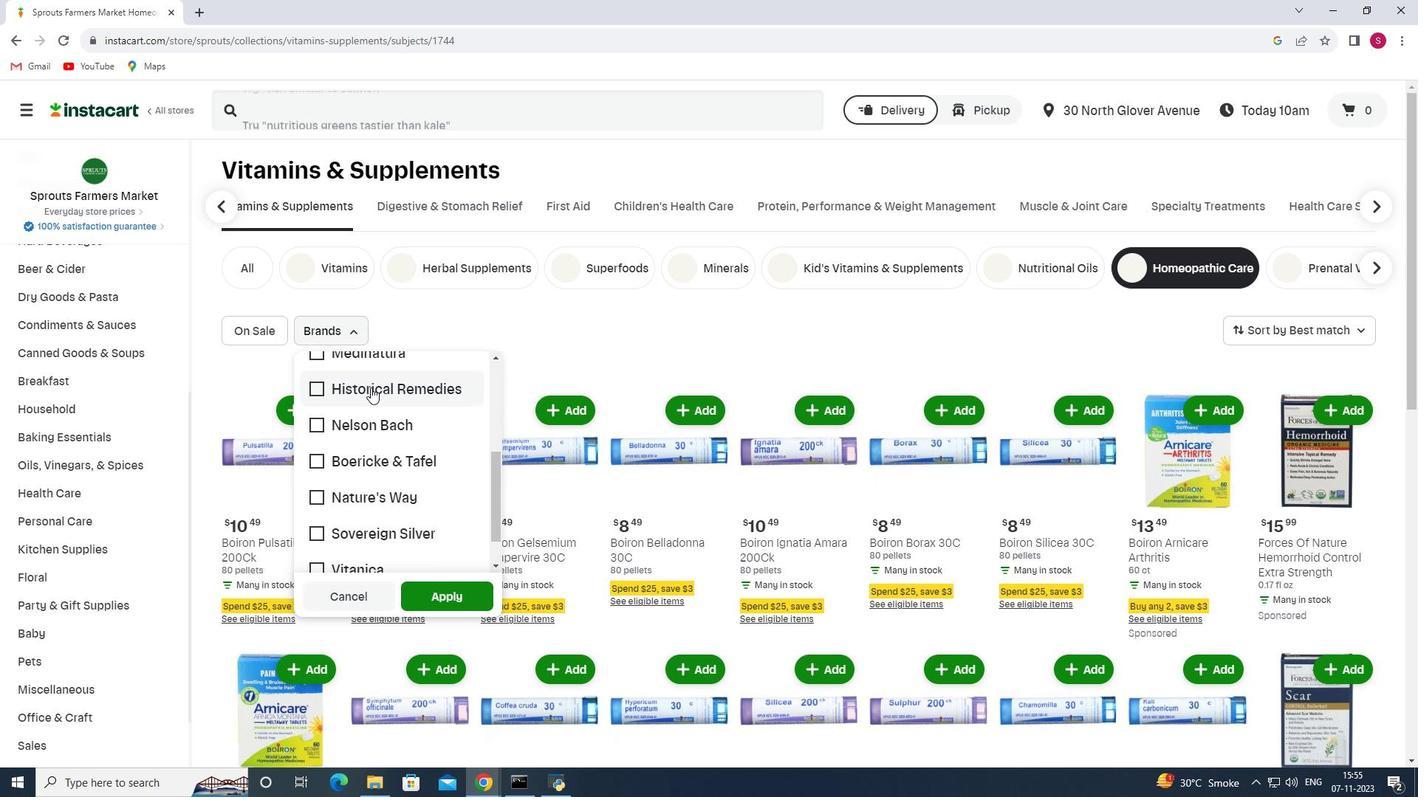 
Action: Mouse scrolled (370, 387) with delta (0, 0)
Screenshot: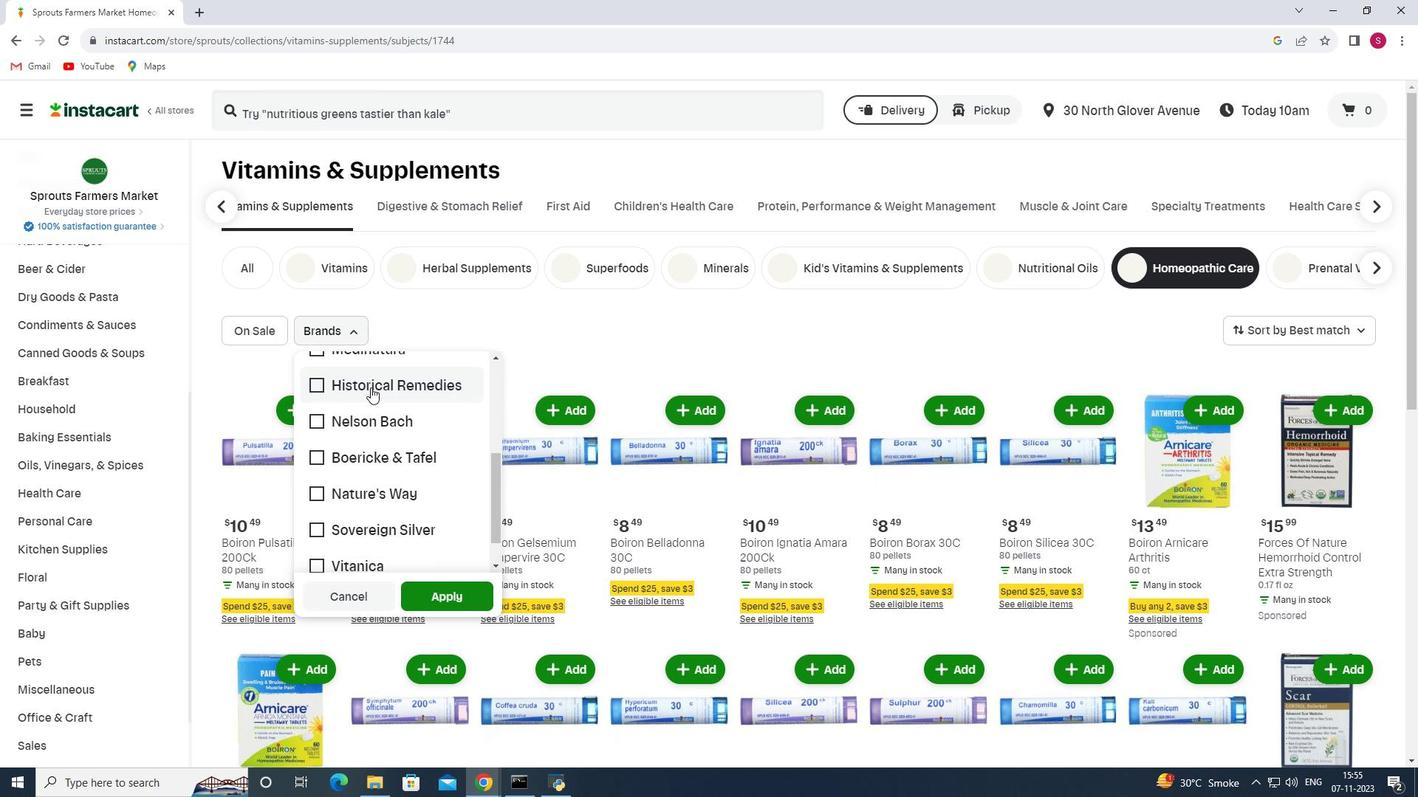 
Action: Mouse scrolled (370, 387) with delta (0, 0)
Screenshot: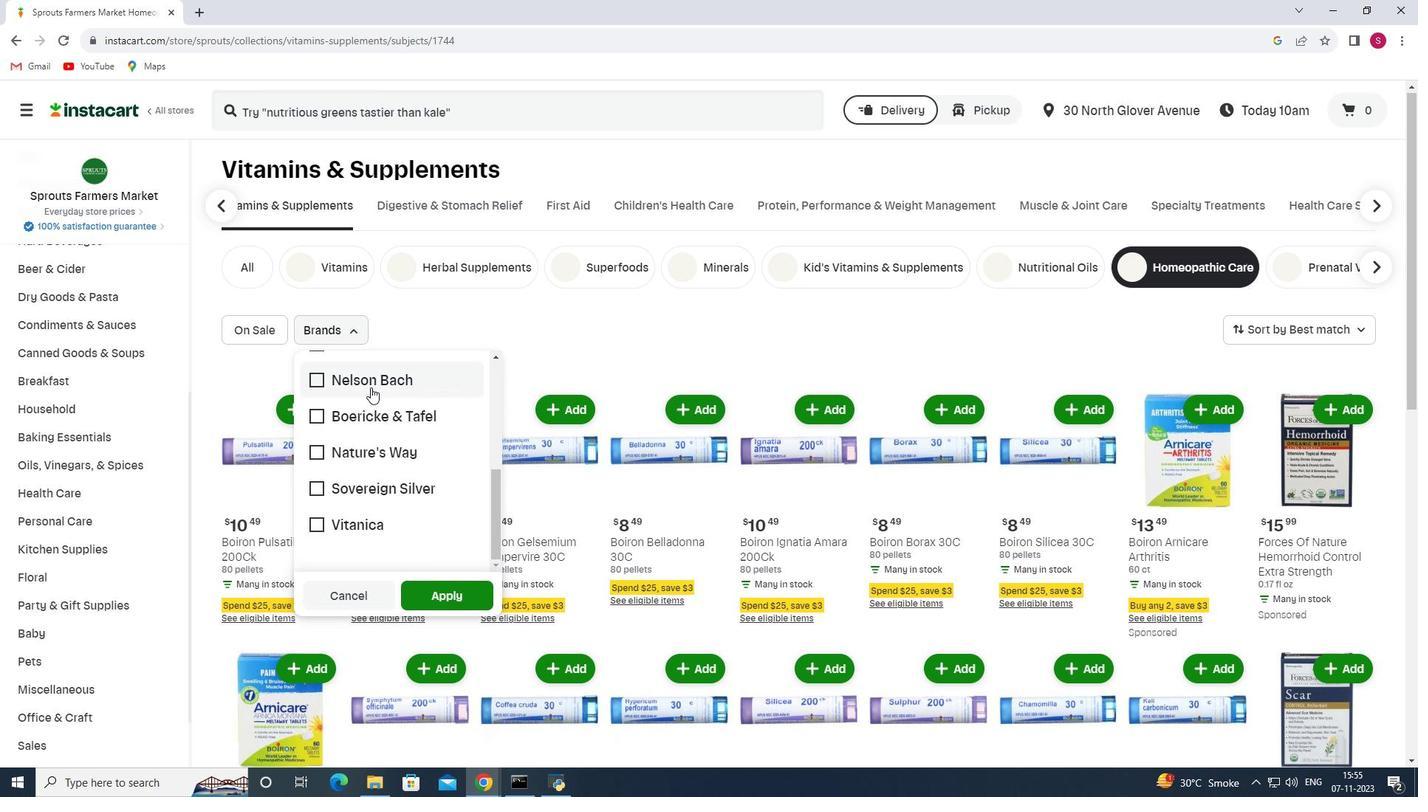 
Action: Mouse moved to (370, 455)
Screenshot: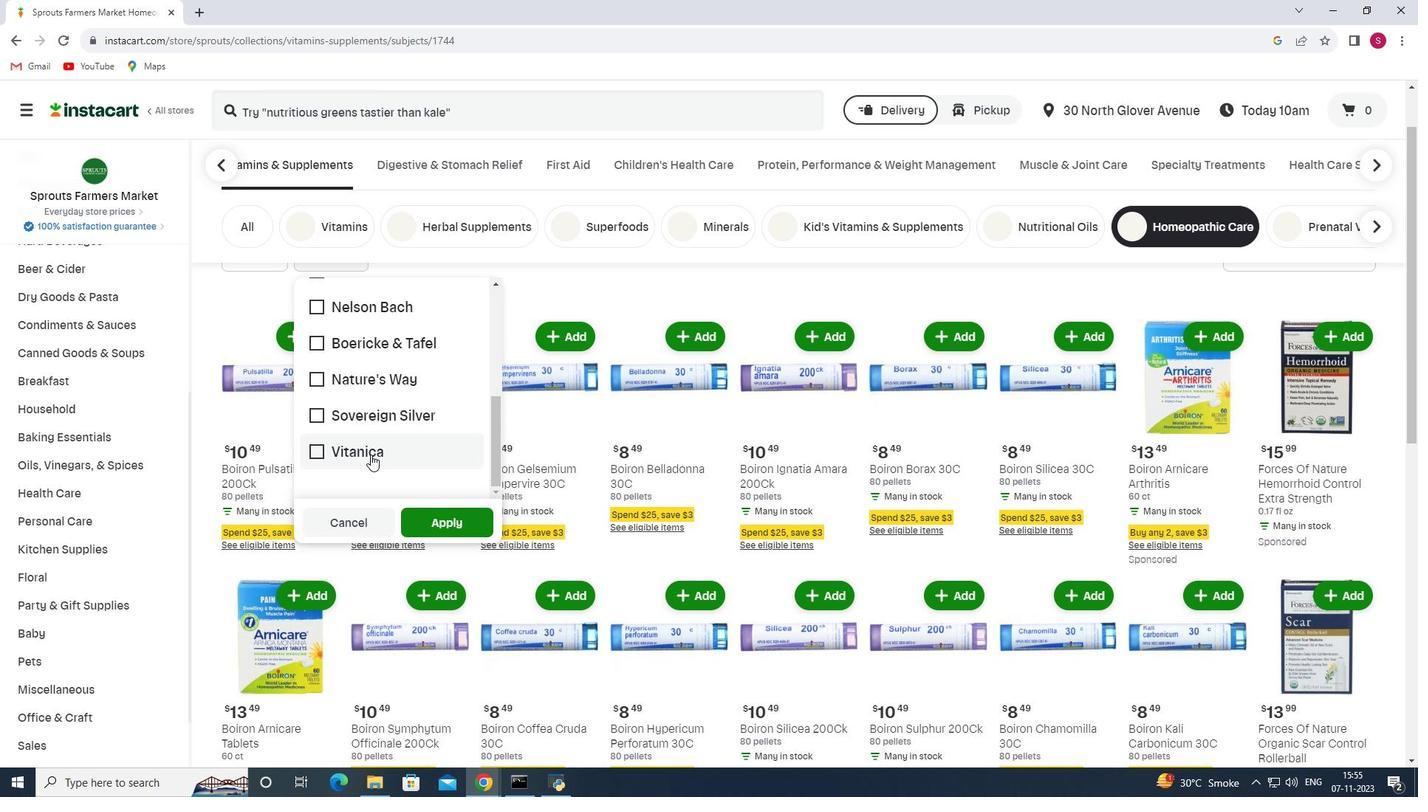 
Action: Mouse pressed left at (370, 455)
Screenshot: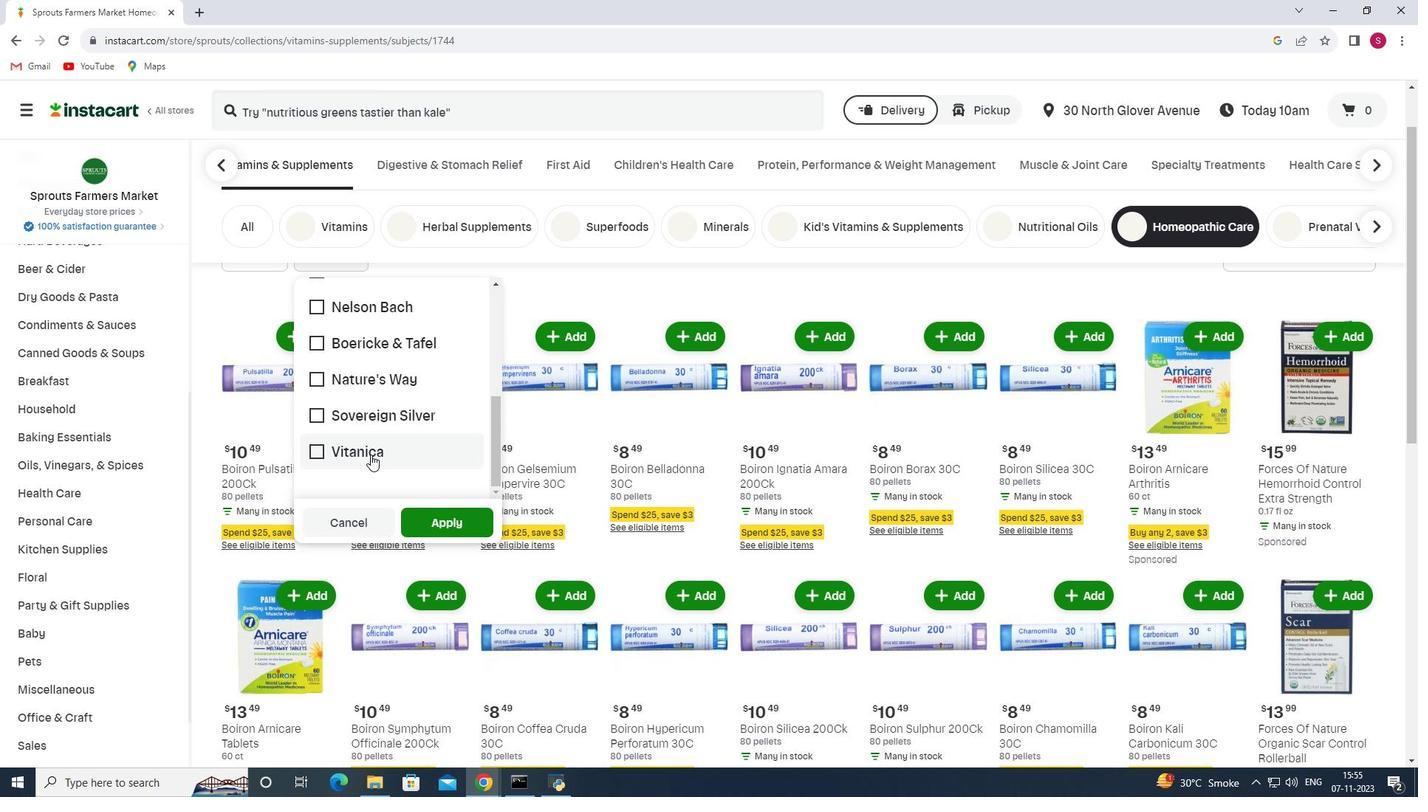 
Action: Mouse moved to (452, 528)
Screenshot: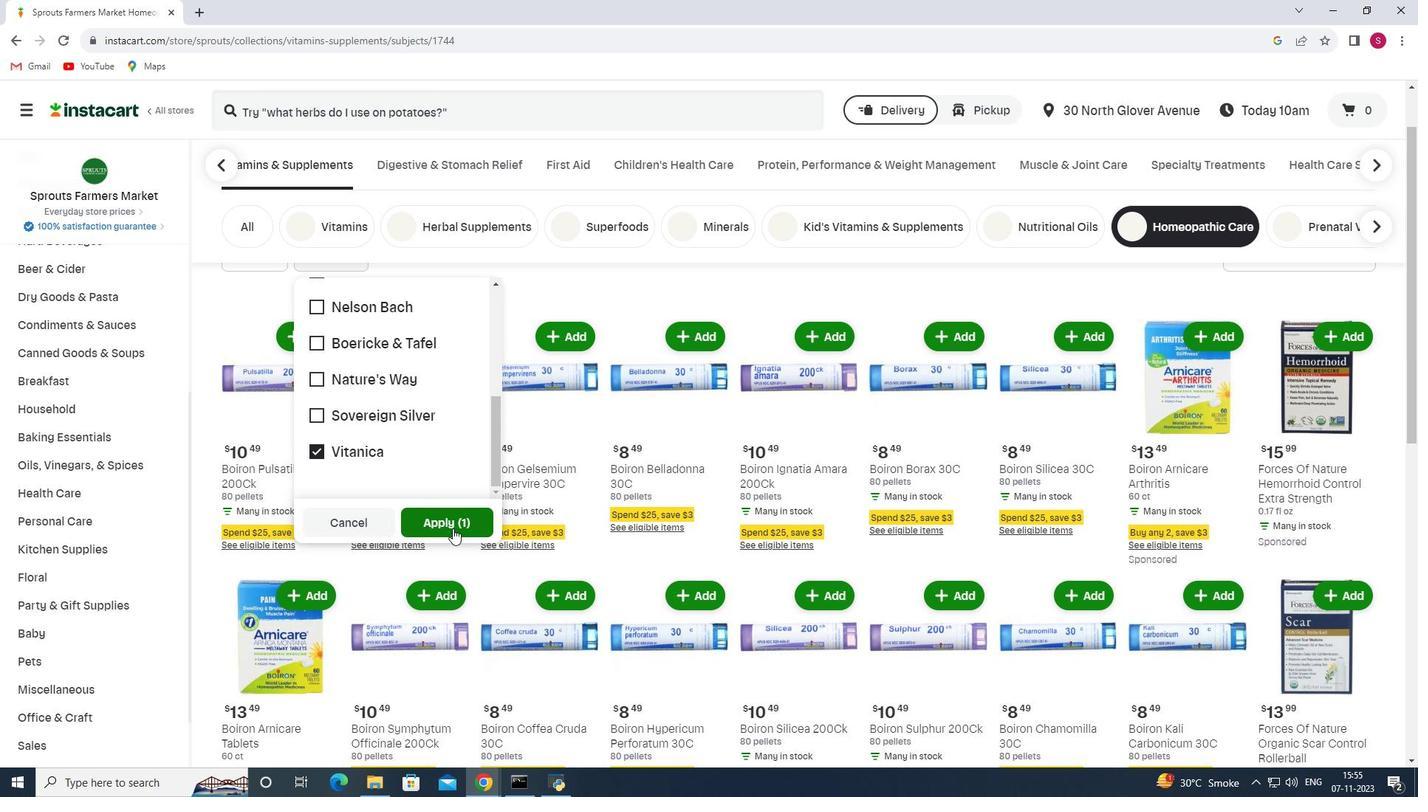 
Action: Mouse pressed left at (452, 528)
Screenshot: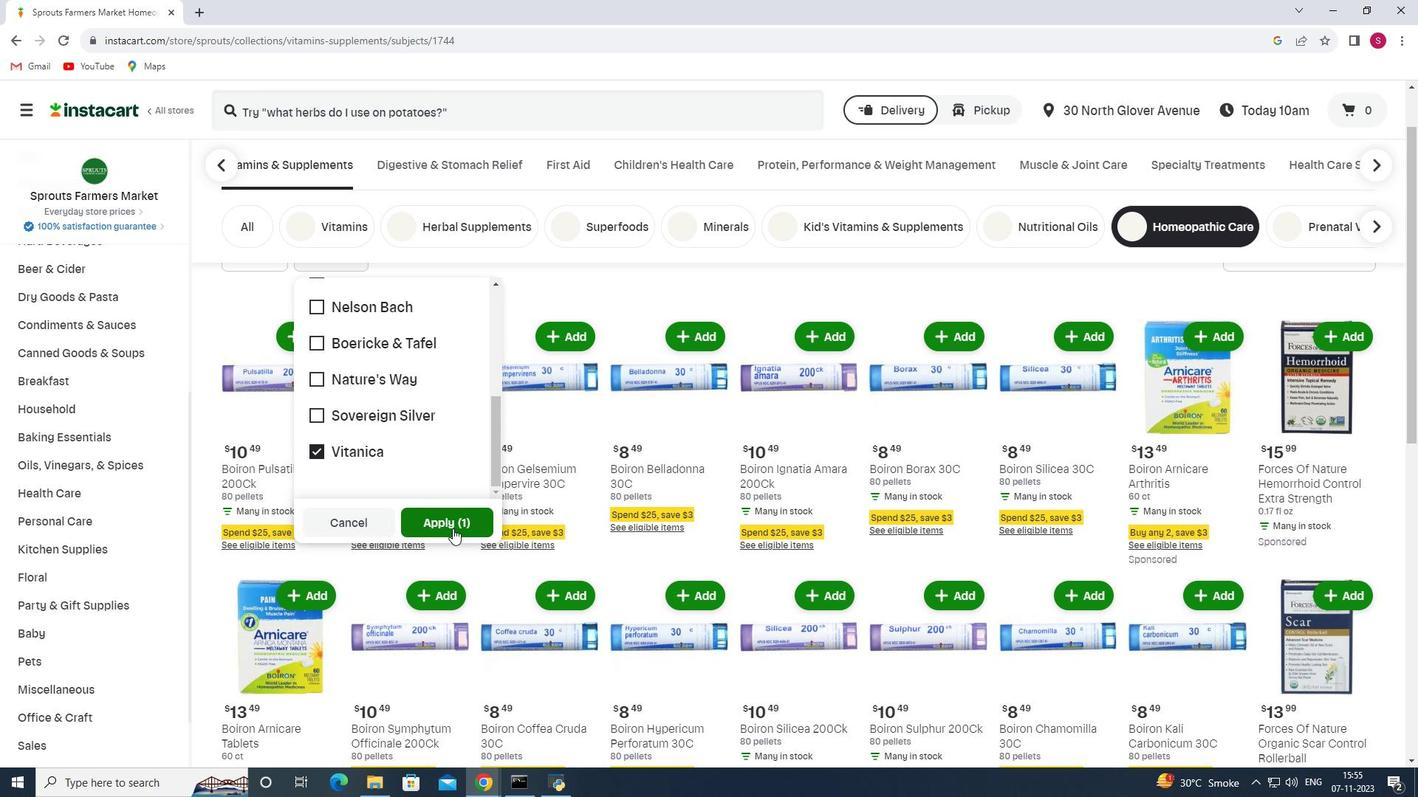 
